Task: Add an event with the title Second Sales Territory Review and Planning, date '2024/05/10', time 9:40 AM to 11:40 AMand add a description: A Team Building Exercise is a purposeful activity or program designed to enhance collaboration, communication, trust, and camaraderie among team members. These exercises aim to strengthen relationships, improve team dynamics, and foster a positive and productive work environment. Team building exercises can take various forms, from indoor games and challenges to outdoor adventures or structured workshops._x000D_
_x000D_
, put the event into Blue category . Add location for the event as: 789 Dam Square, Amsterdam, Netherlands, logged in from the account softage.9@softage.netand send the event invitation to softage.2@softage.net with CC to  softage.3@softage.net. Set a reminder for the event 30 minutes before
Action: Mouse moved to (99, 123)
Screenshot: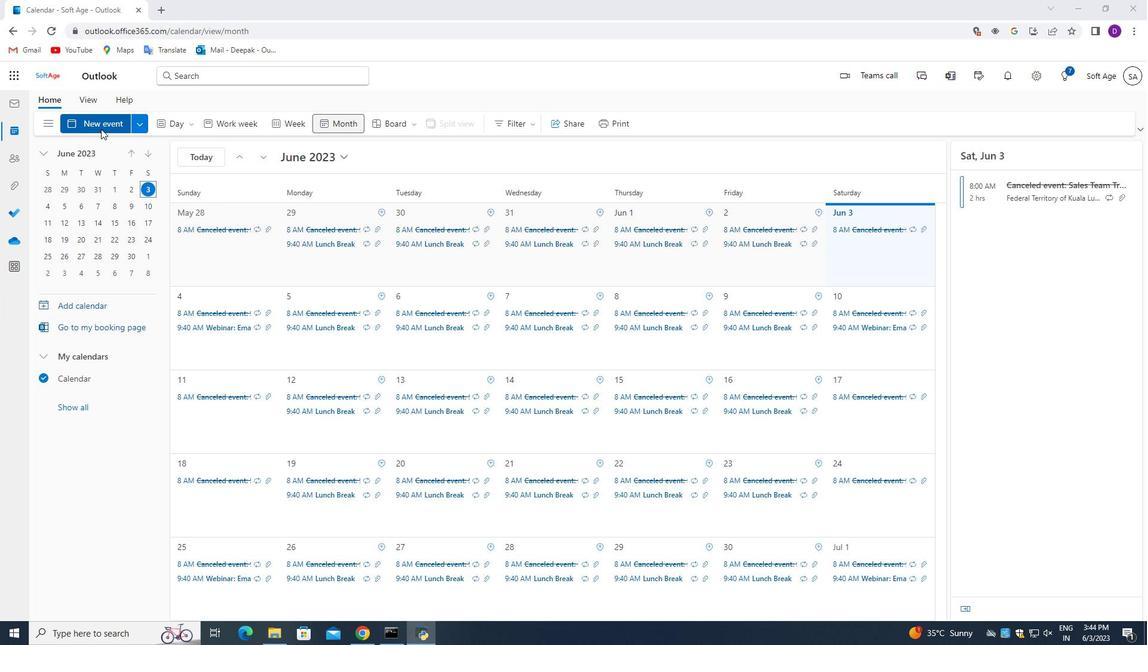 
Action: Mouse pressed left at (99, 123)
Screenshot: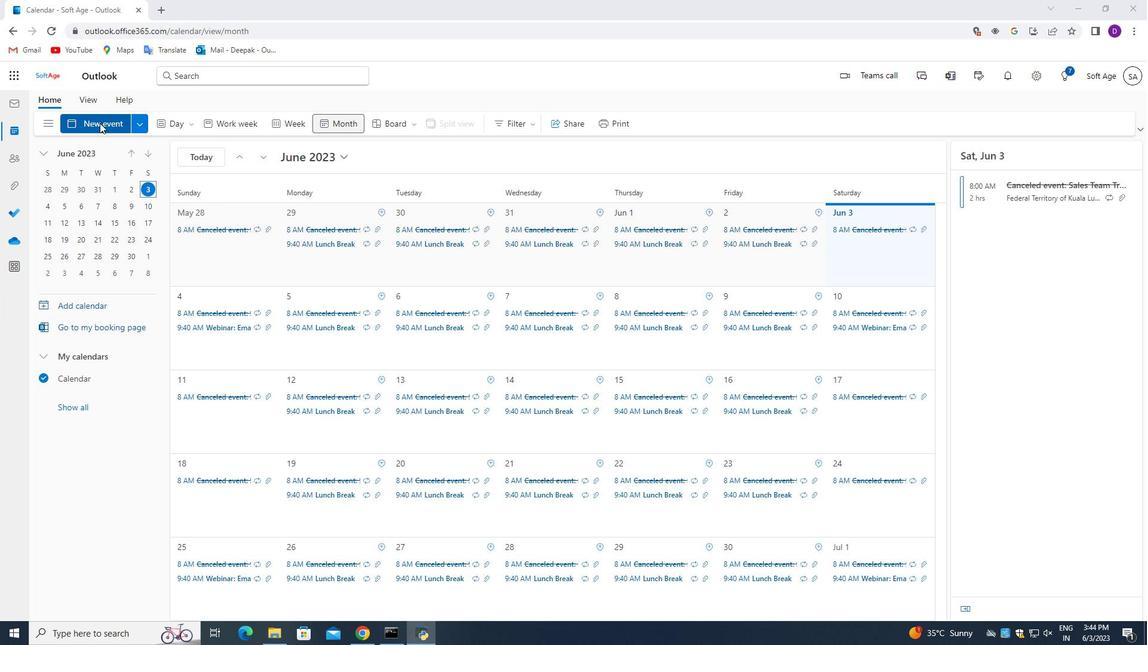 
Action: Mouse moved to (459, 495)
Screenshot: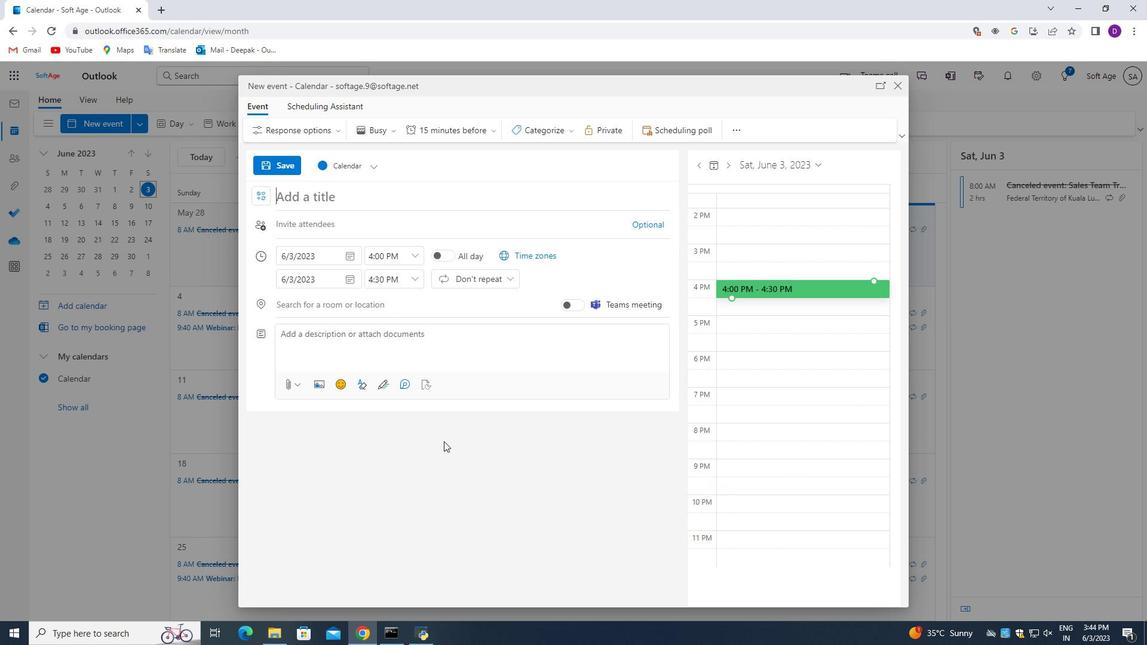
Action: Key pressed <Key.shift_r>Second<Key.space><Key.shift_r>Sales<Key.space><Key.shift_r>Territory<Key.space><Key.shift_r>Review<Key.space>and<Key.space><Key.shift>Planning,<Key.space>date
Screenshot: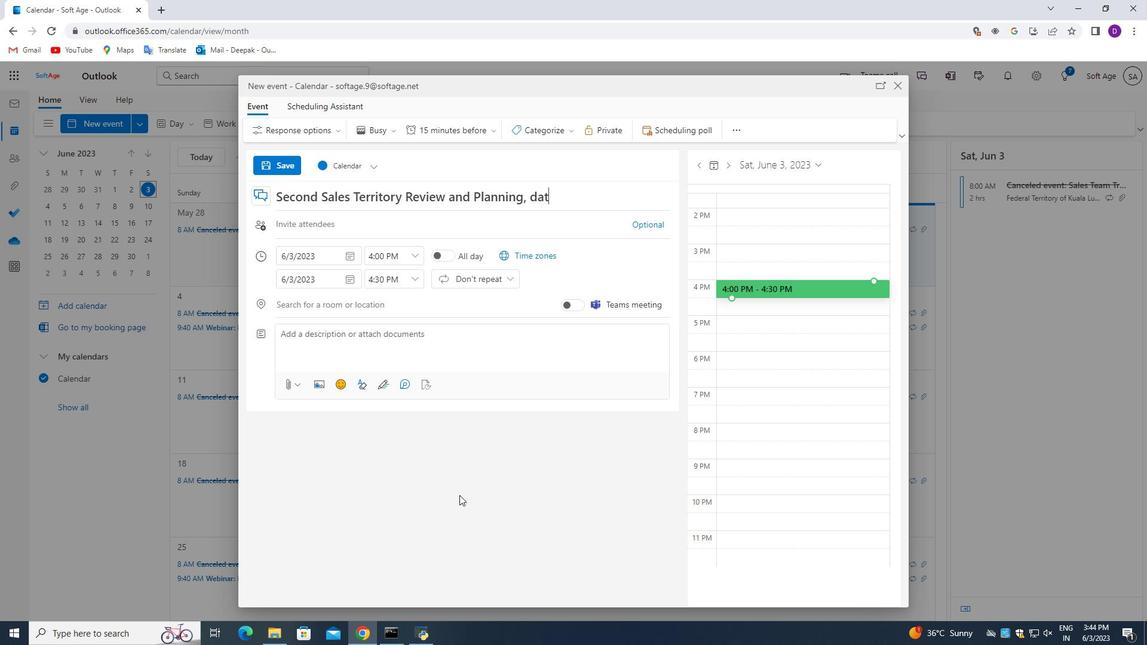 
Action: Mouse moved to (349, 252)
Screenshot: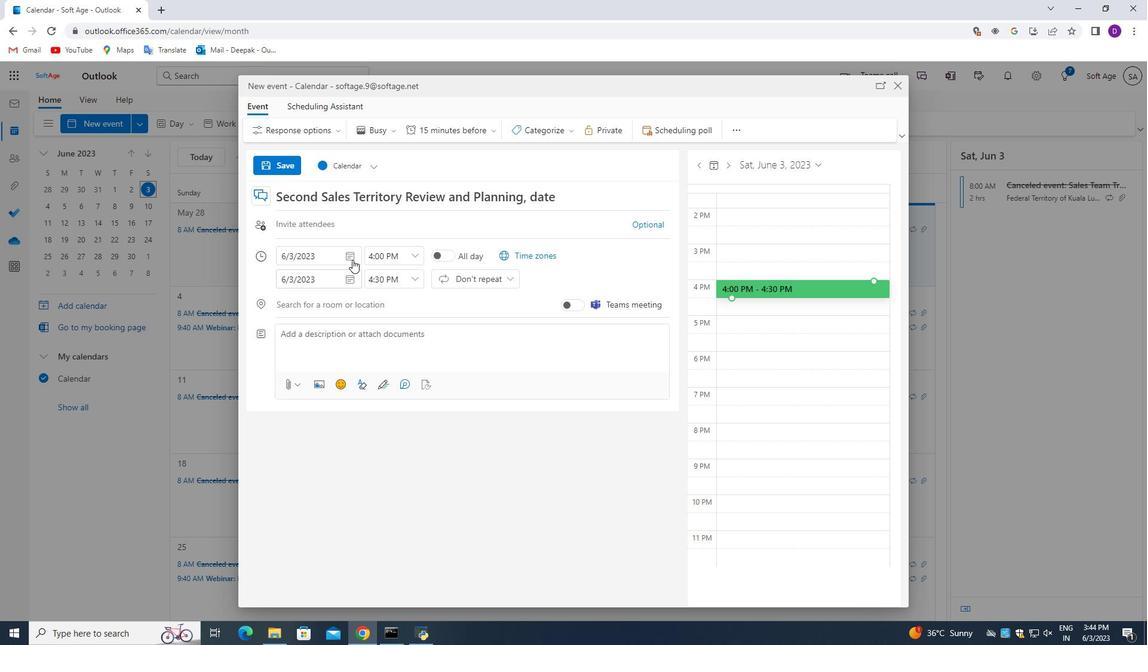 
Action: Mouse pressed left at (349, 252)
Screenshot: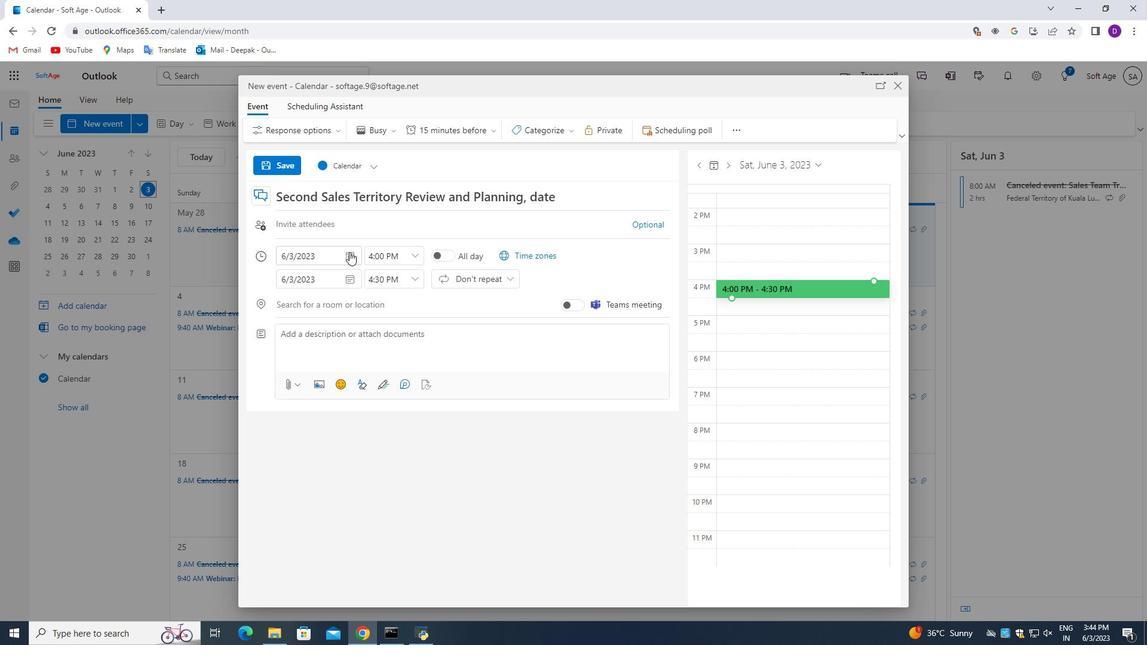 
Action: Mouse moved to (323, 278)
Screenshot: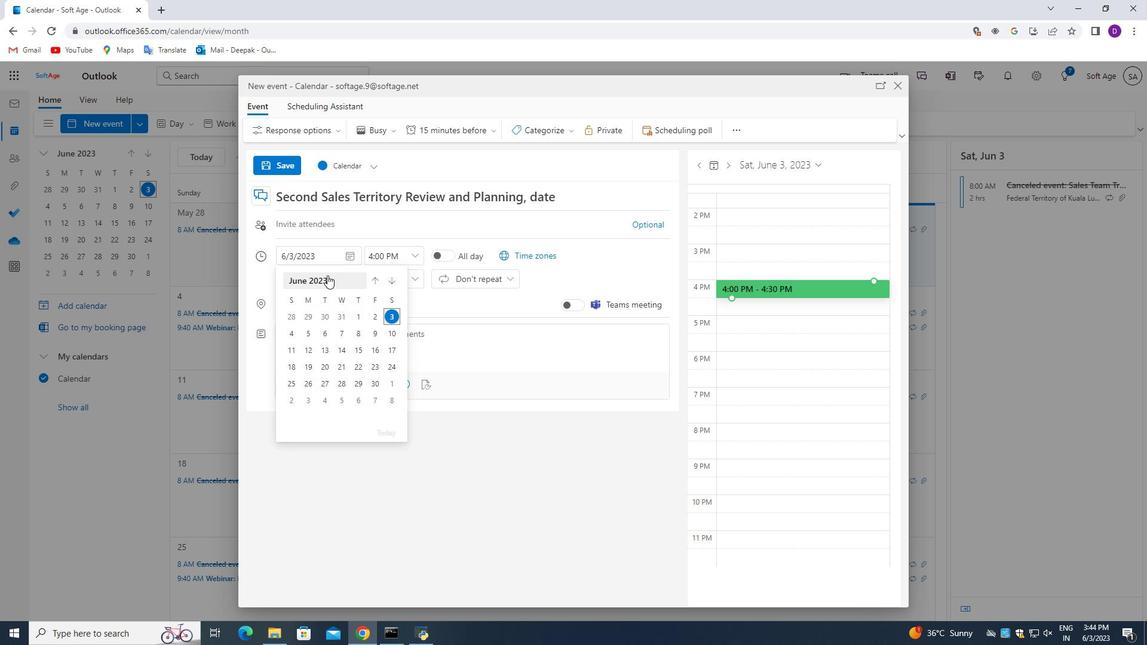 
Action: Mouse pressed left at (323, 278)
Screenshot: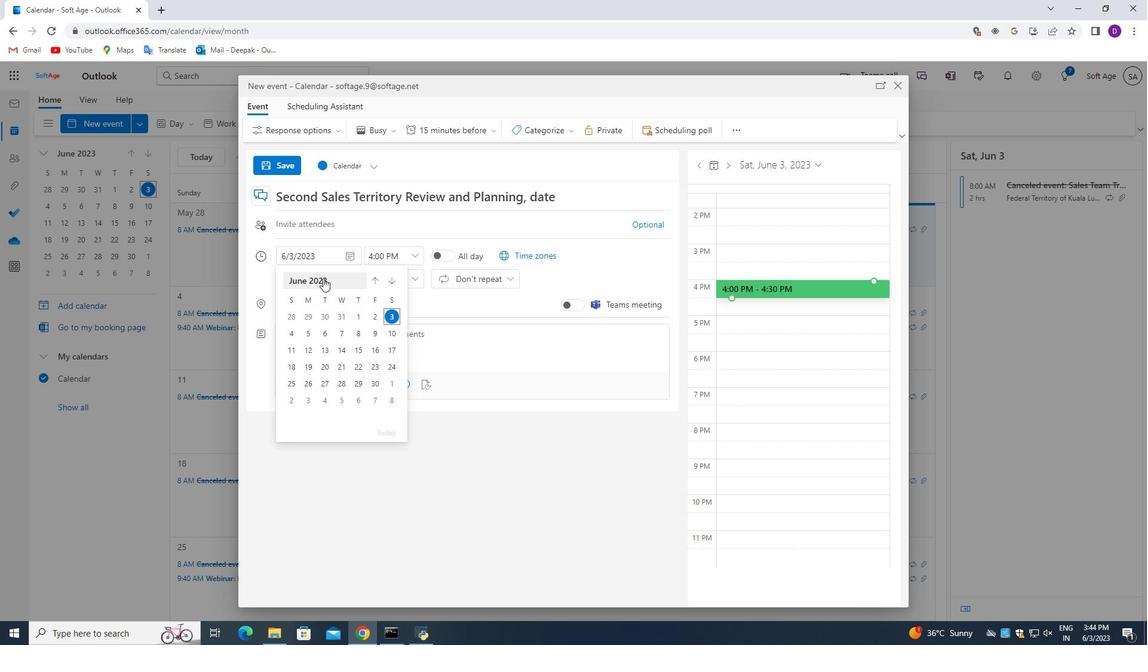
Action: Mouse moved to (388, 280)
Screenshot: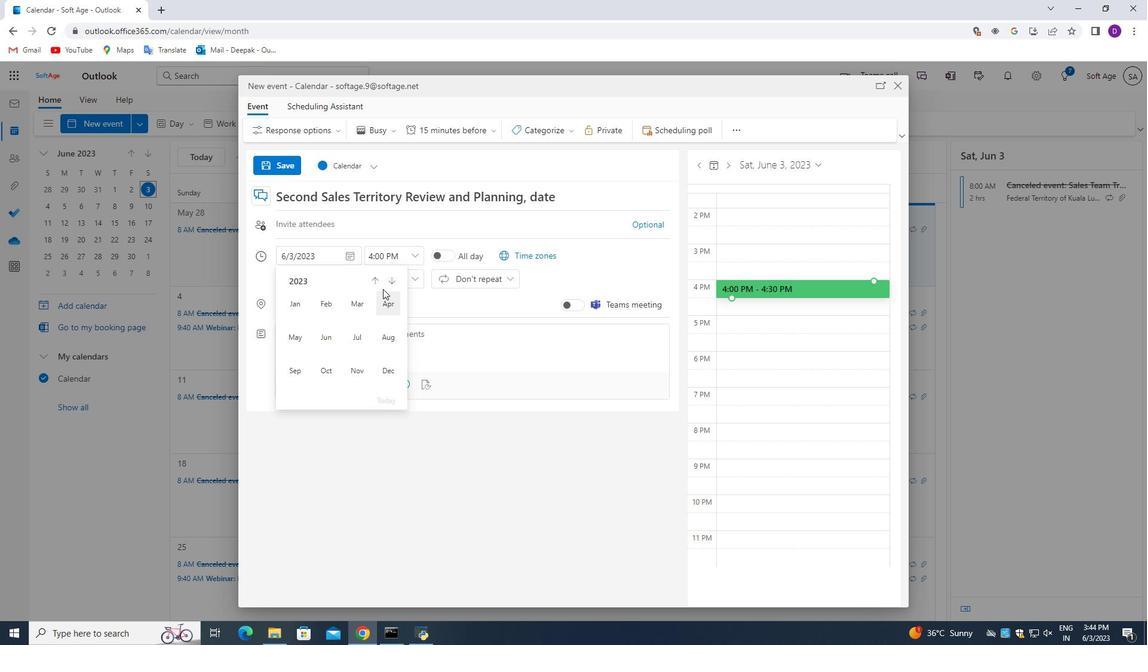 
Action: Mouse pressed left at (388, 280)
Screenshot: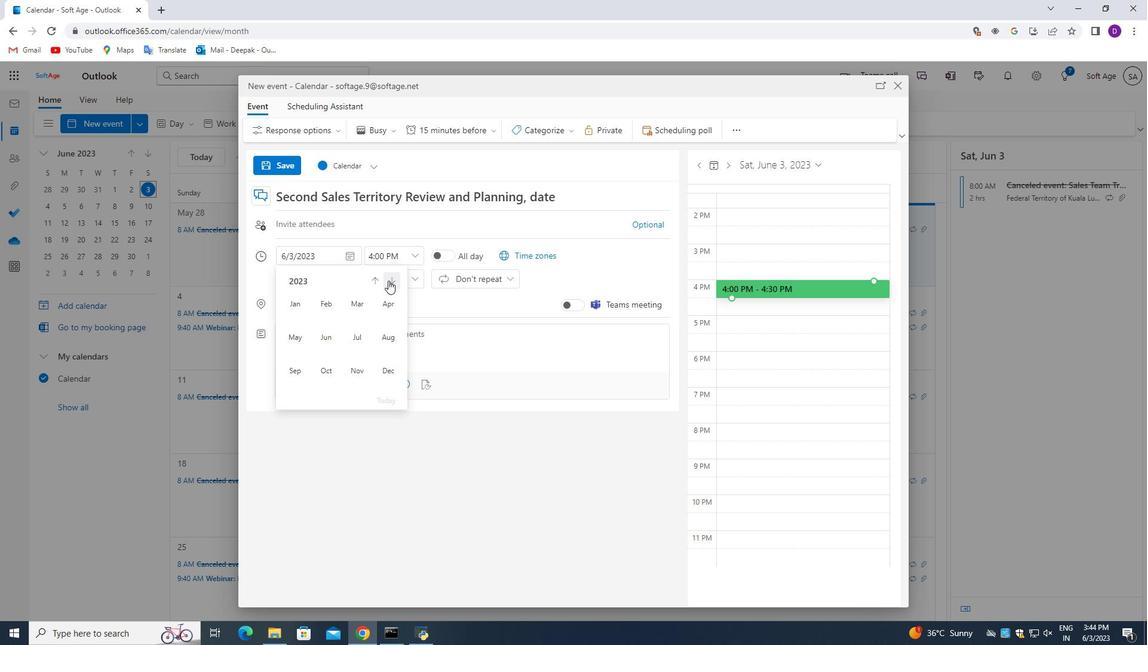 
Action: Mouse moved to (298, 338)
Screenshot: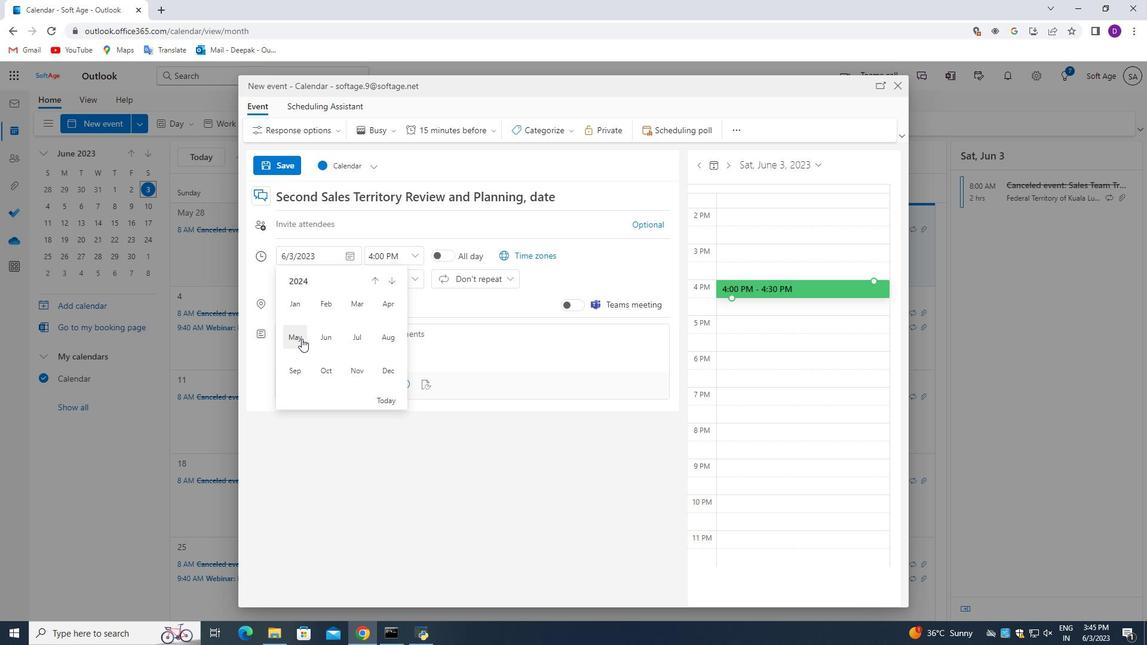 
Action: Mouse pressed left at (298, 338)
Screenshot: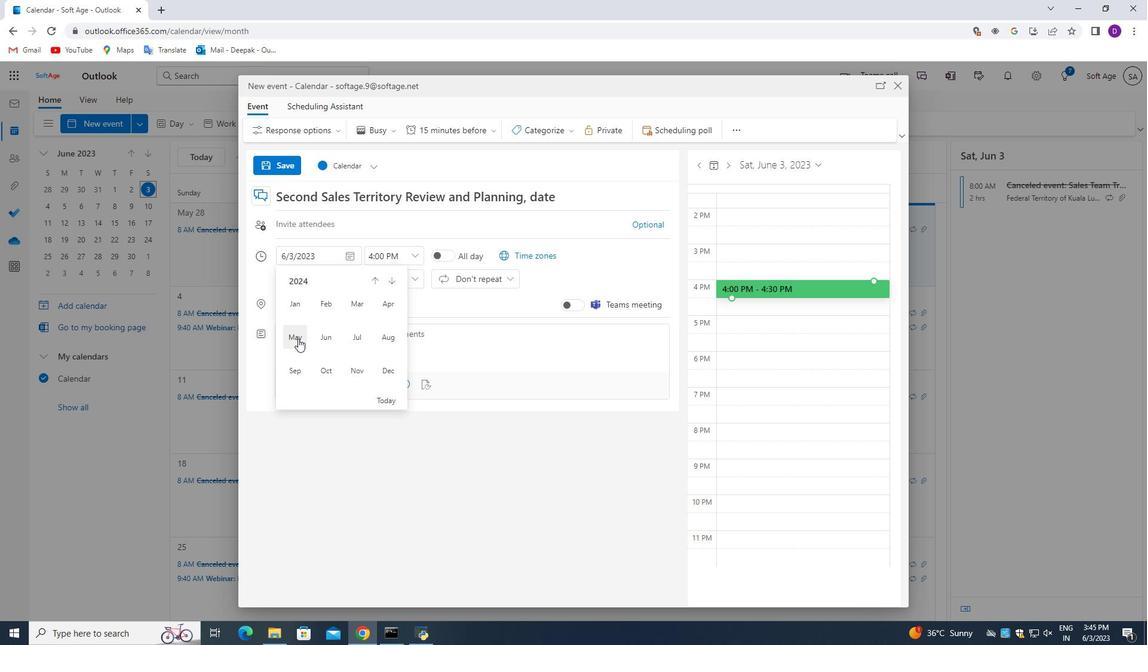 
Action: Mouse moved to (374, 334)
Screenshot: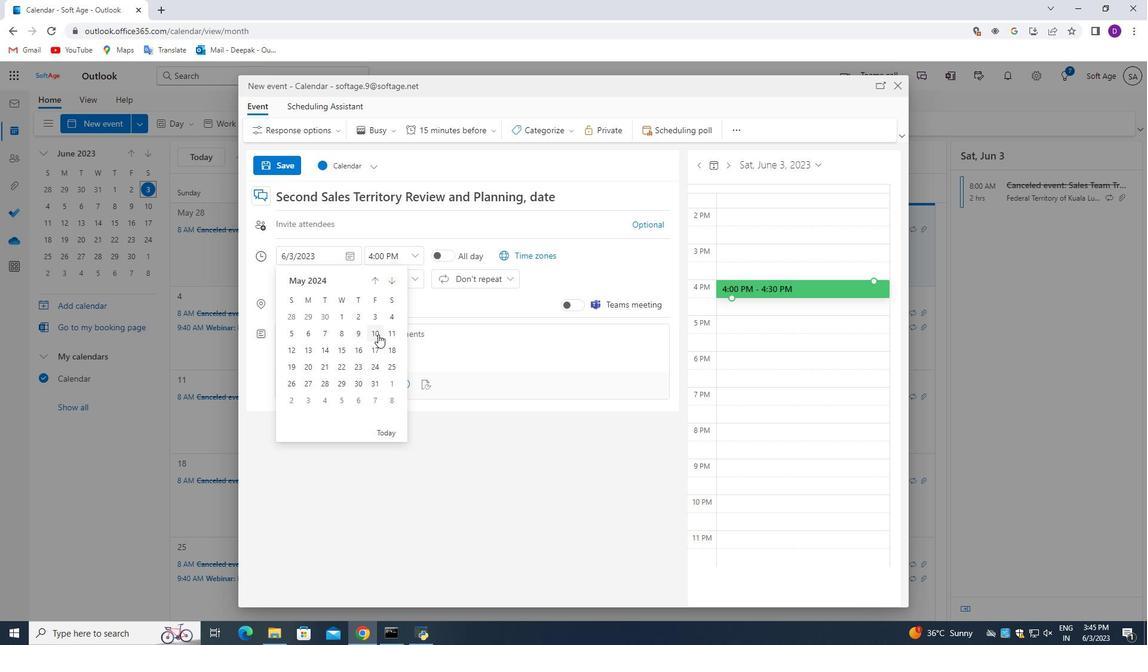 
Action: Mouse pressed left at (374, 334)
Screenshot: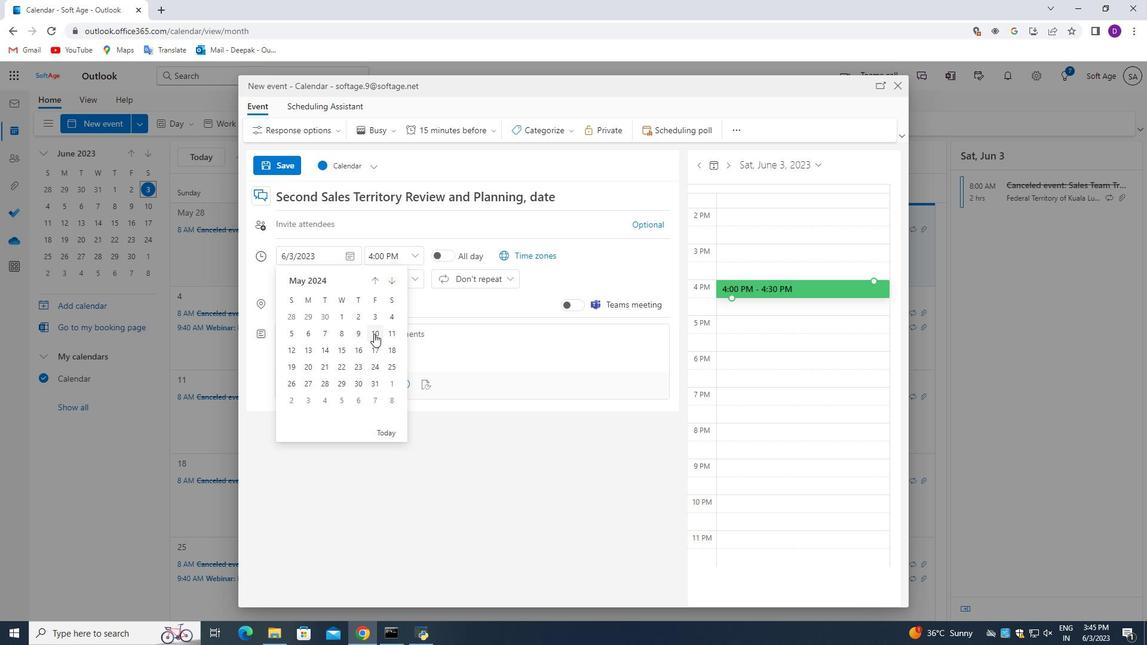 
Action: Mouse moved to (376, 258)
Screenshot: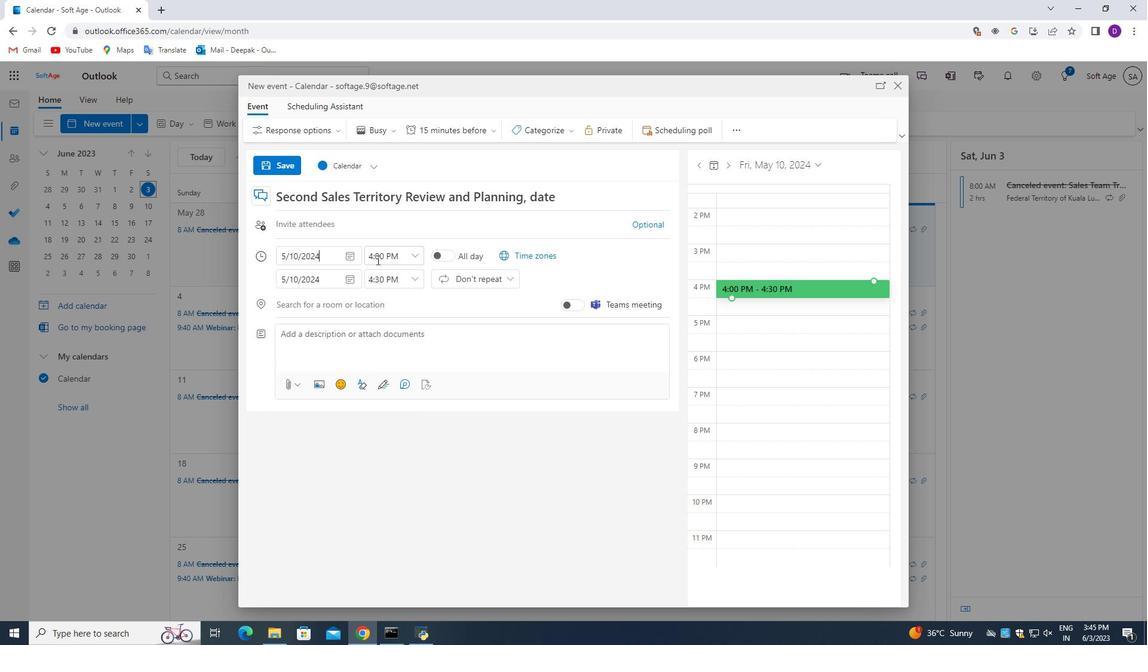 
Action: Mouse pressed left at (376, 258)
Screenshot: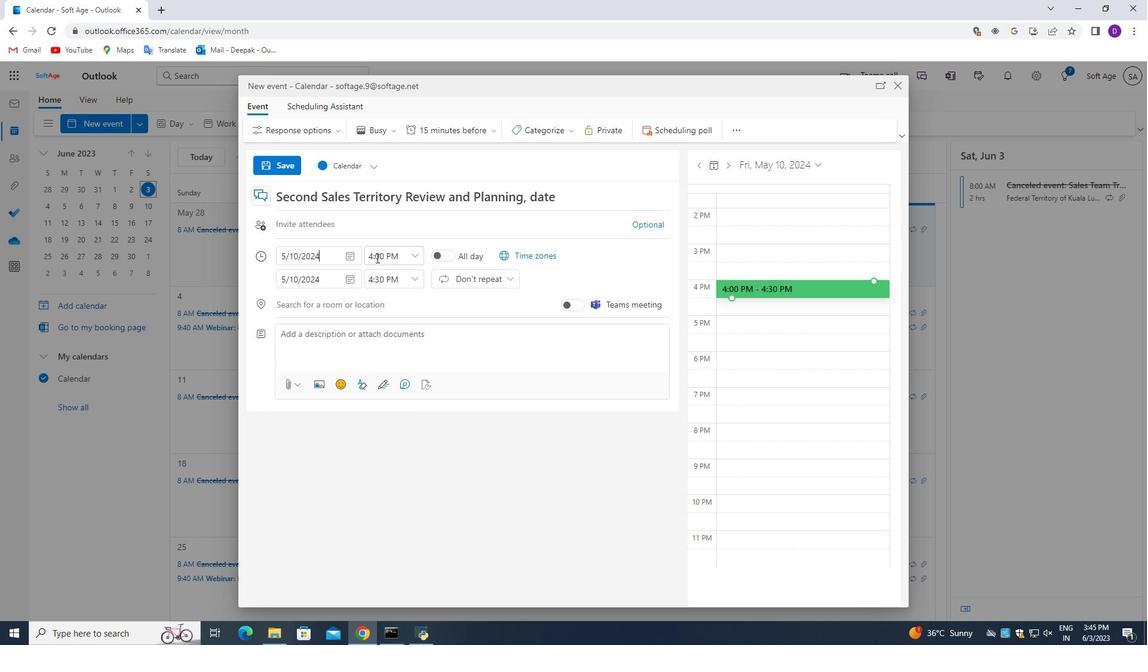 
Action: Mouse moved to (373, 255)
Screenshot: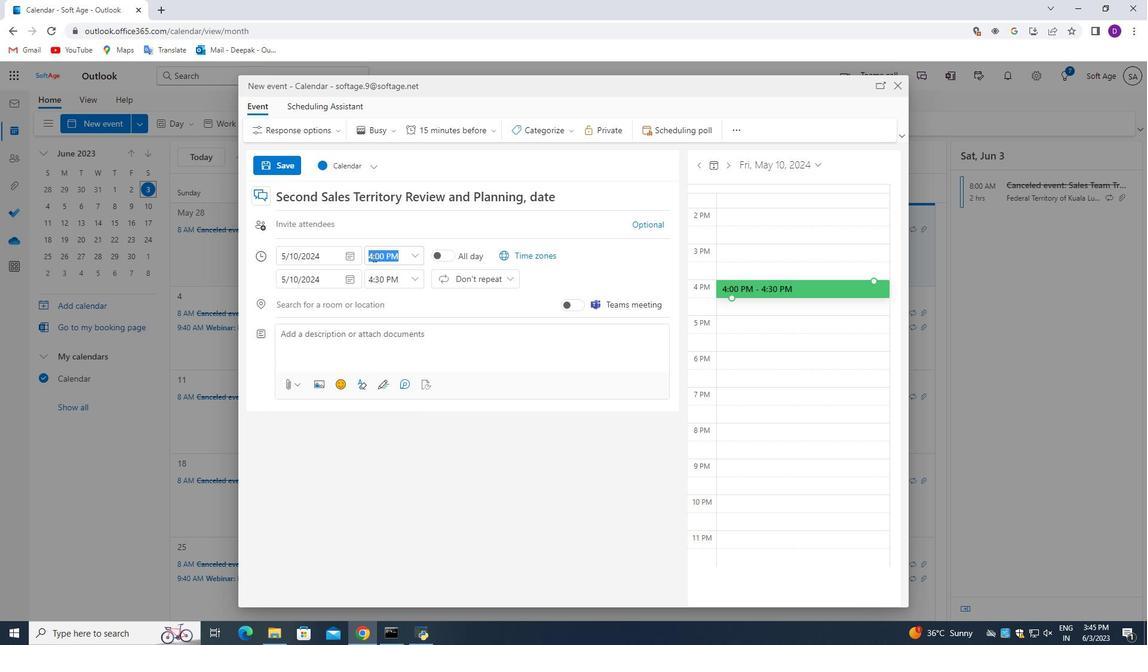 
Action: Mouse pressed left at (373, 255)
Screenshot: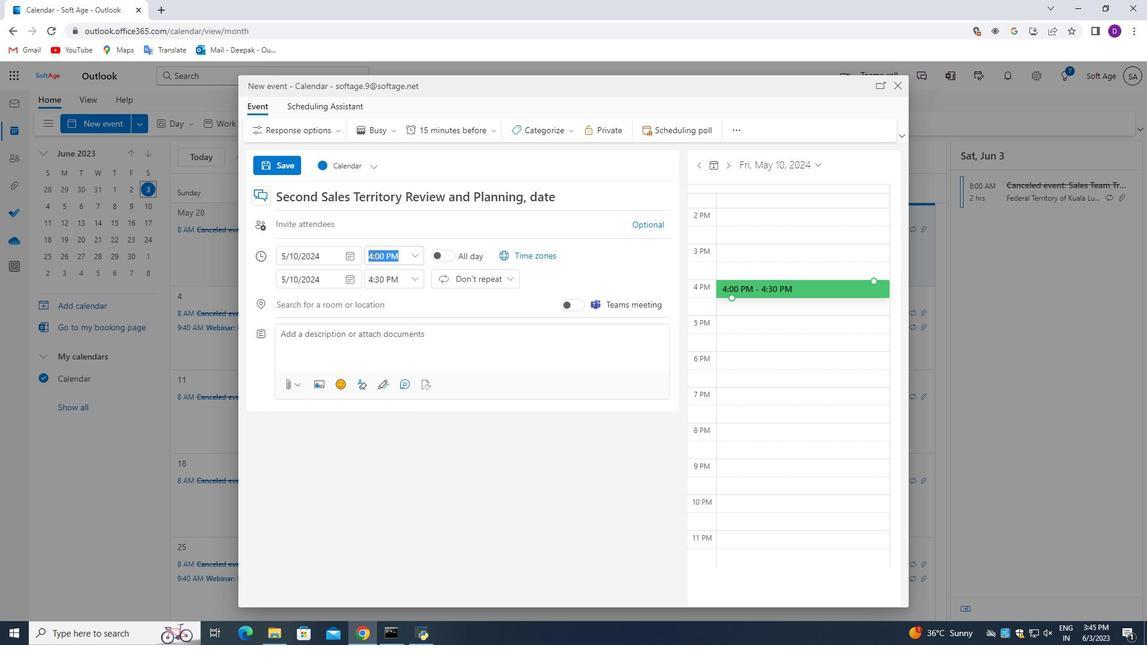 
Action: Mouse moved to (420, 278)
Screenshot: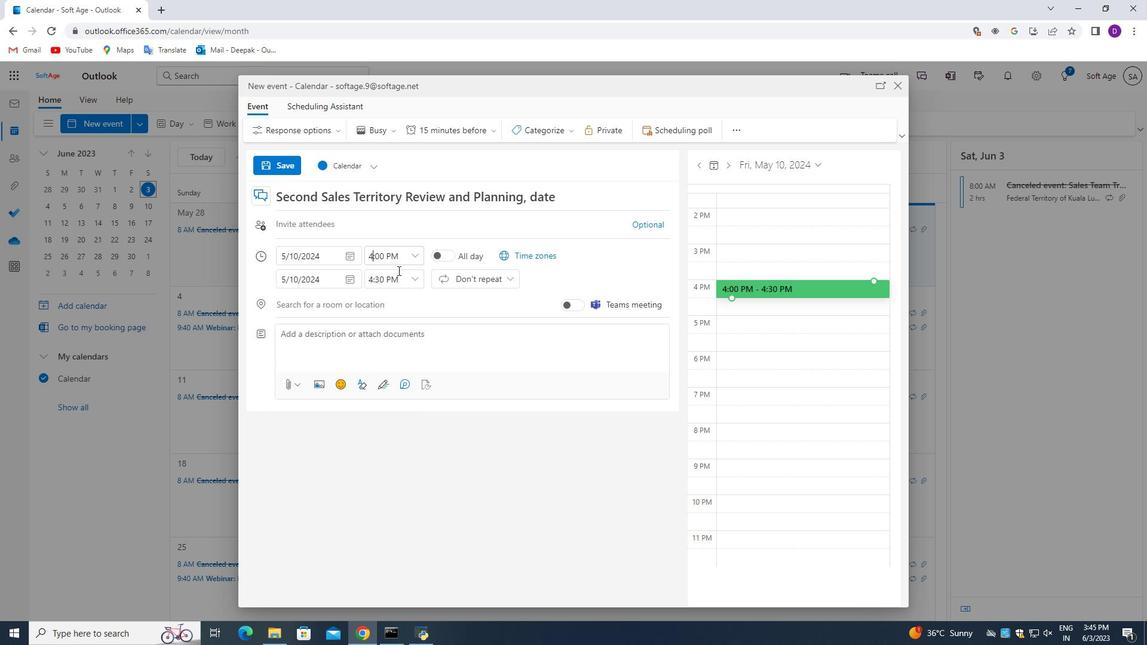 
Action: Key pressed <Key.backspace>9
Screenshot: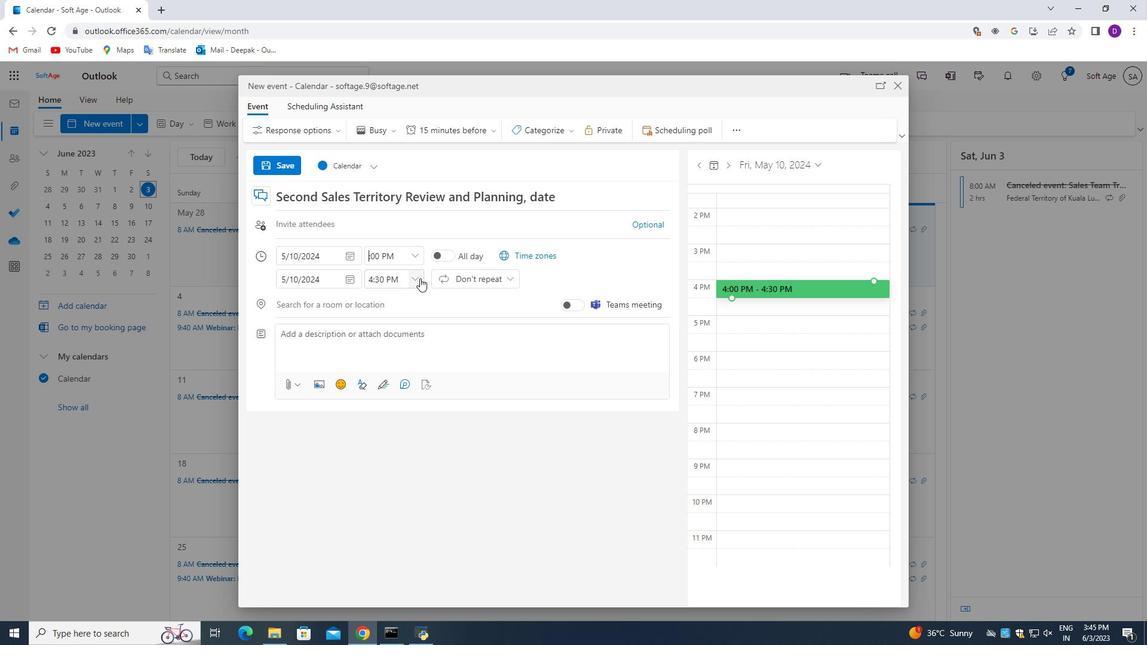 
Action: Mouse moved to (378, 255)
Screenshot: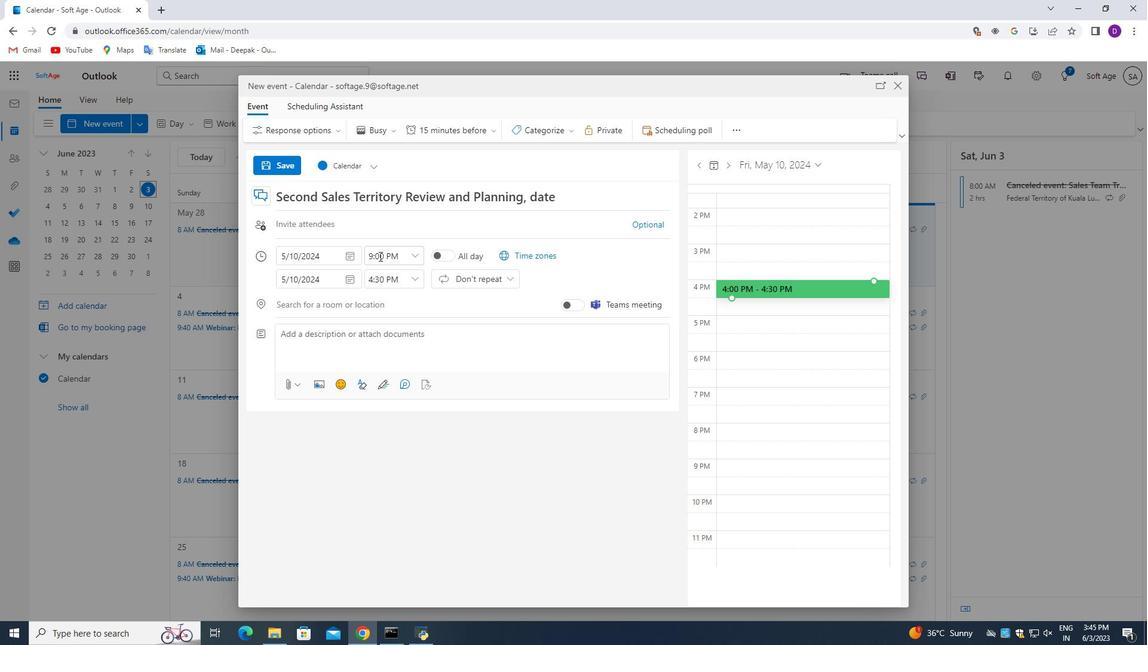 
Action: Mouse pressed left at (378, 255)
Screenshot: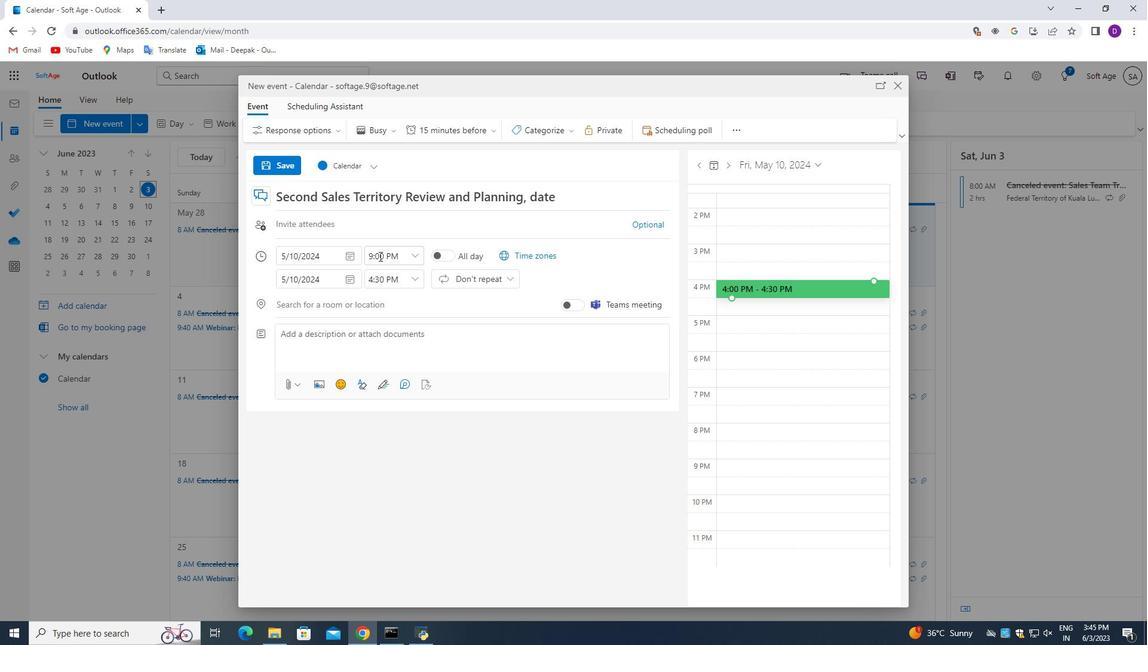 
Action: Mouse moved to (394, 281)
Screenshot: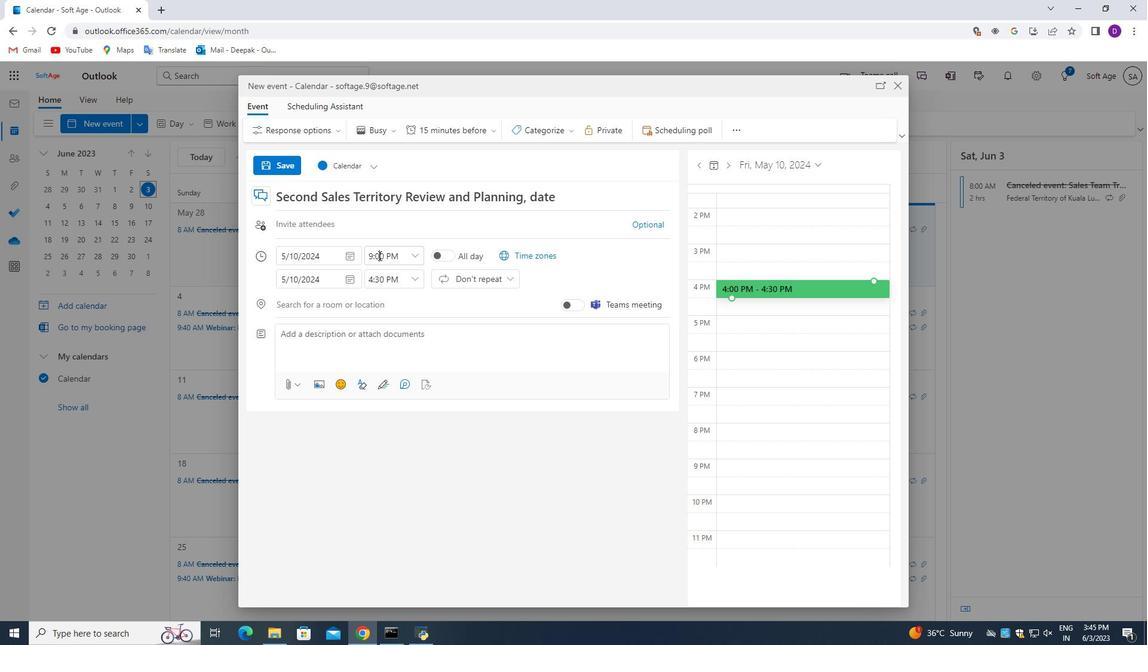 
Action: Key pressed <Key.backspace>4
Screenshot: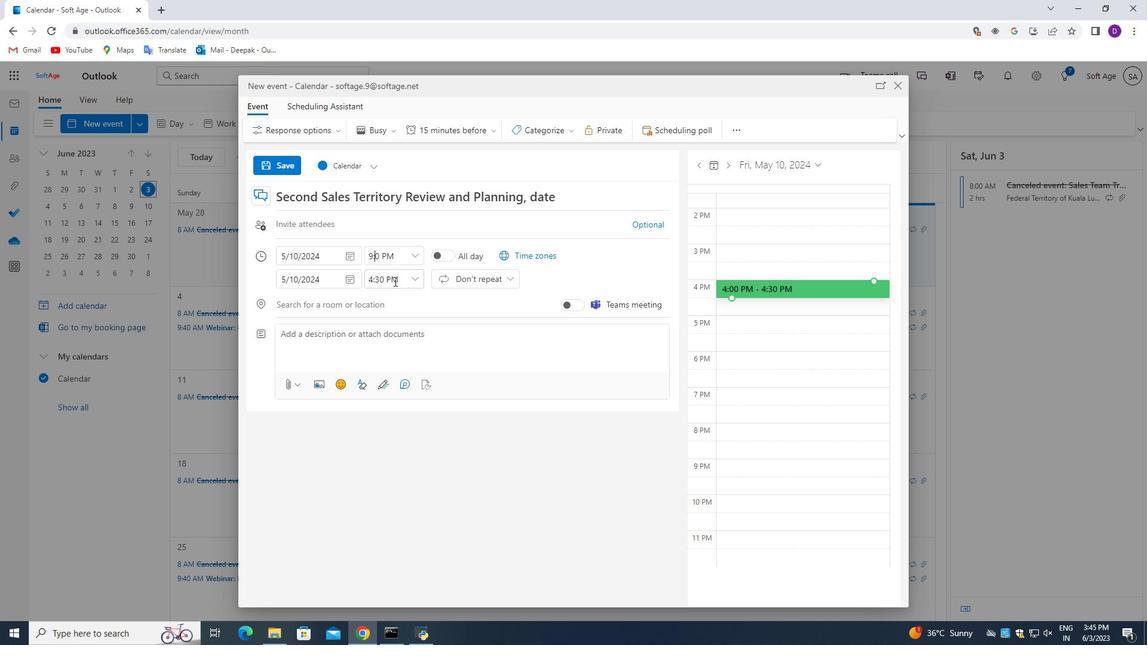 
Action: Mouse moved to (390, 254)
Screenshot: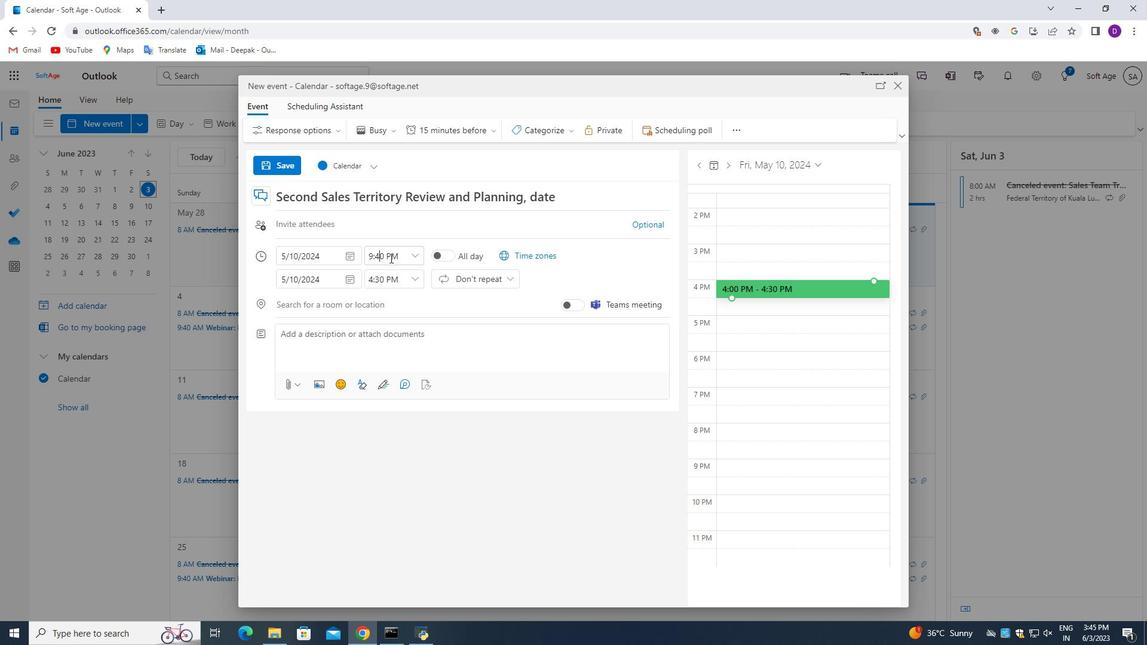 
Action: Mouse pressed left at (390, 254)
Screenshot: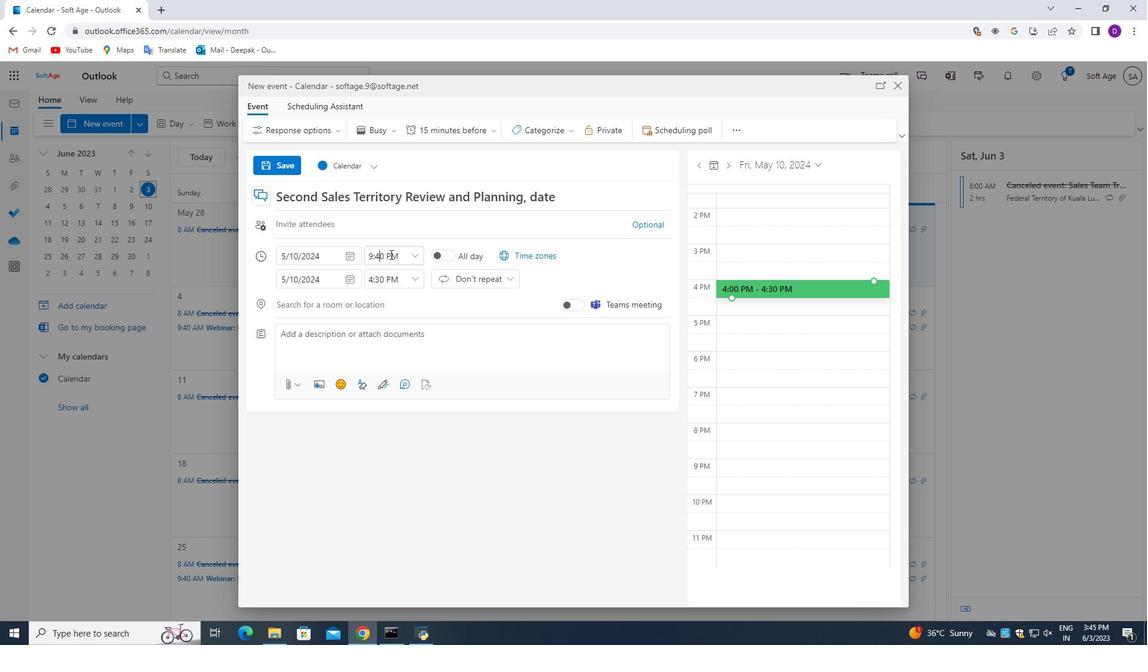
Action: Key pressed <Key.backspace><Key.shift_r><Key.shift_r><Key.shift_r><Key.shift_r><Key.shift_r>A
Screenshot: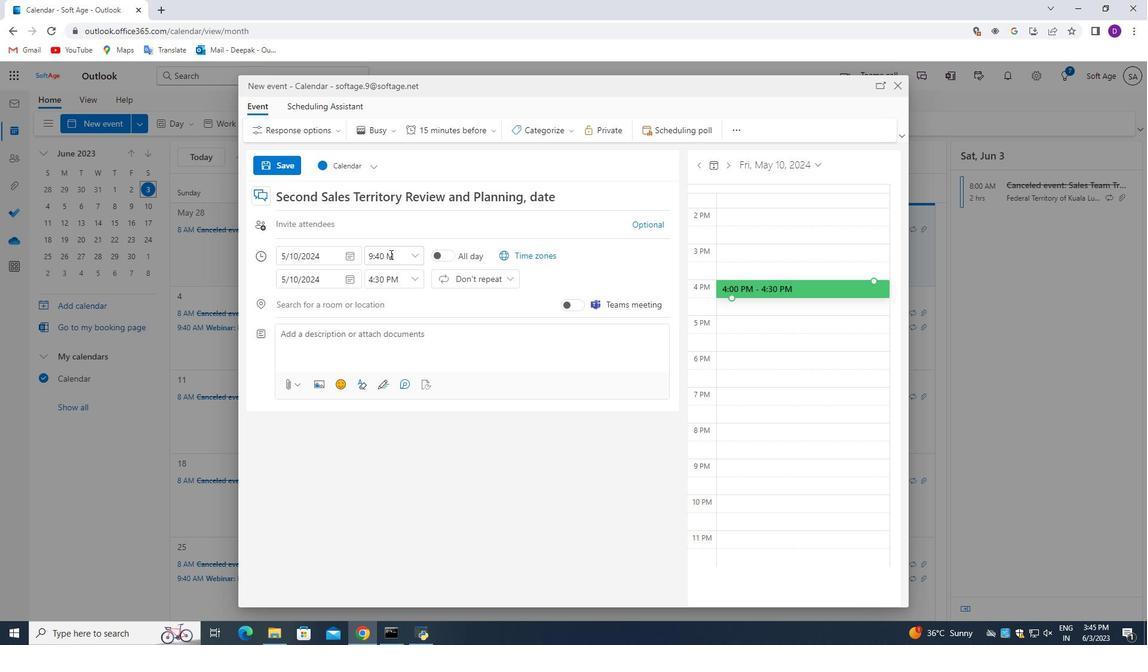 
Action: Mouse moved to (372, 279)
Screenshot: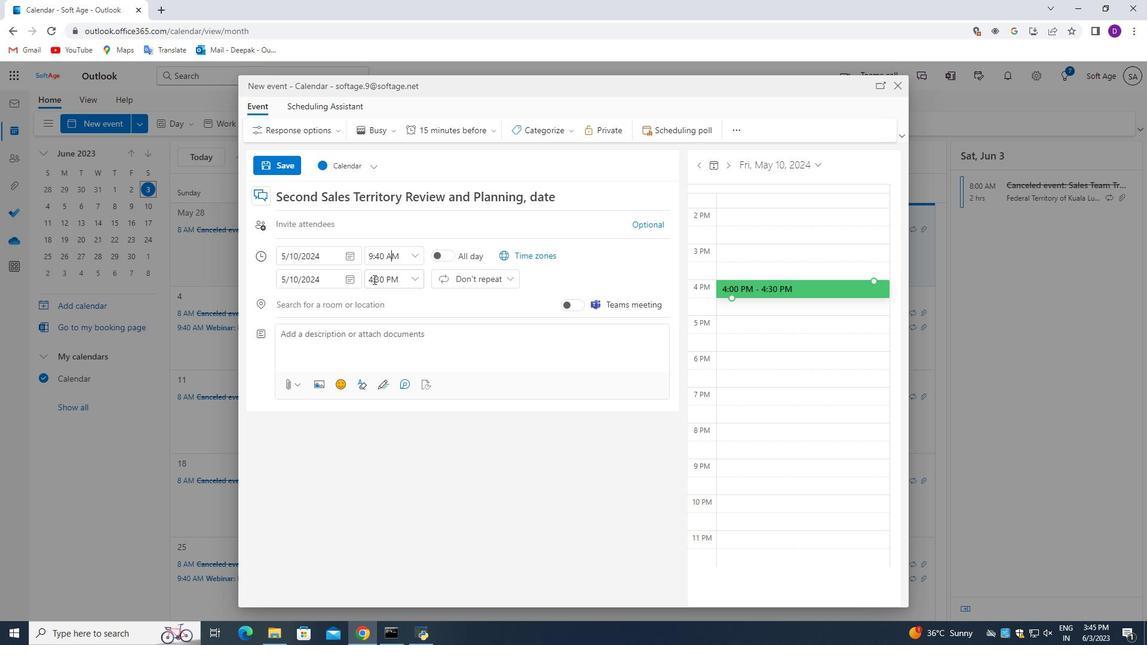 
Action: Mouse pressed left at (372, 279)
Screenshot: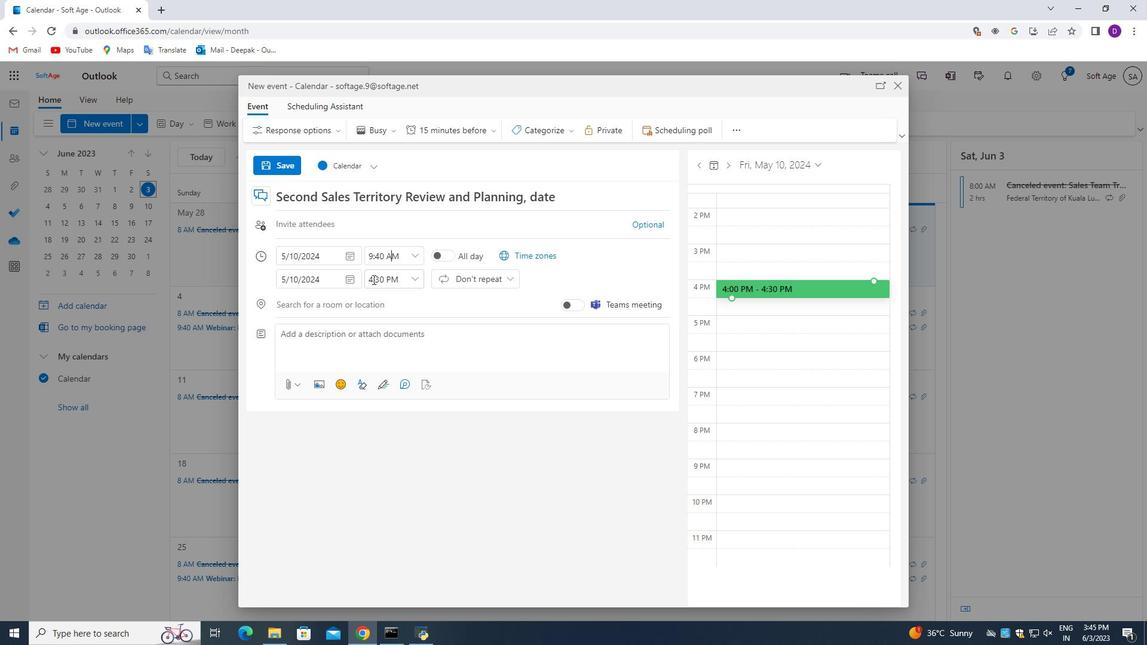 
Action: Mouse moved to (408, 303)
Screenshot: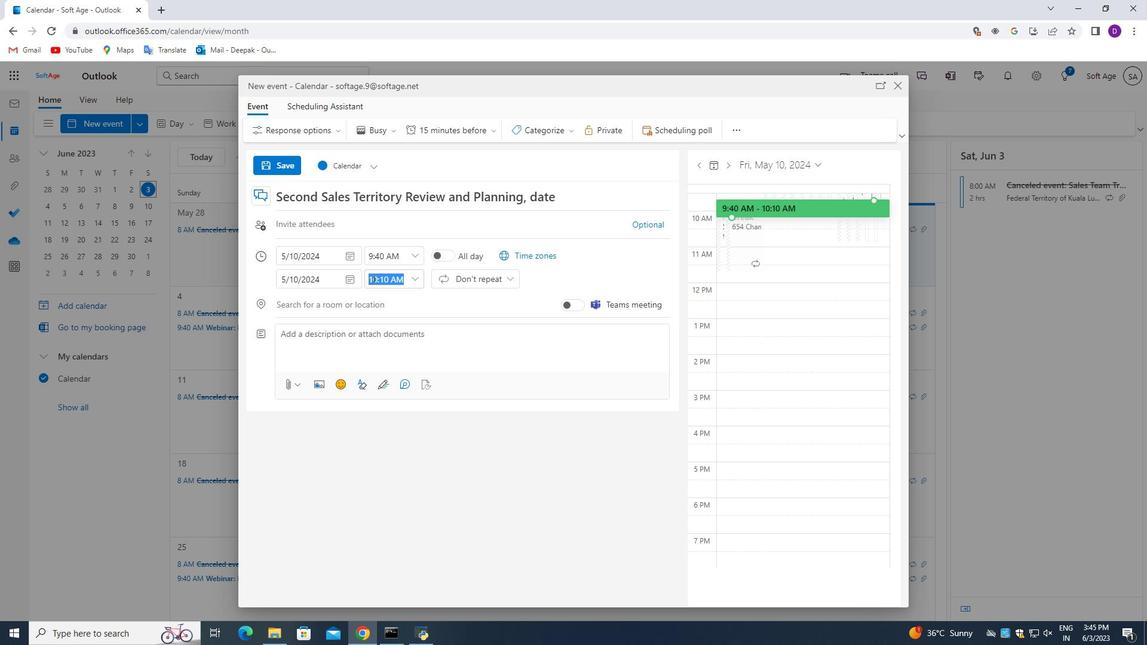 
Action: Mouse pressed left at (408, 303)
Screenshot: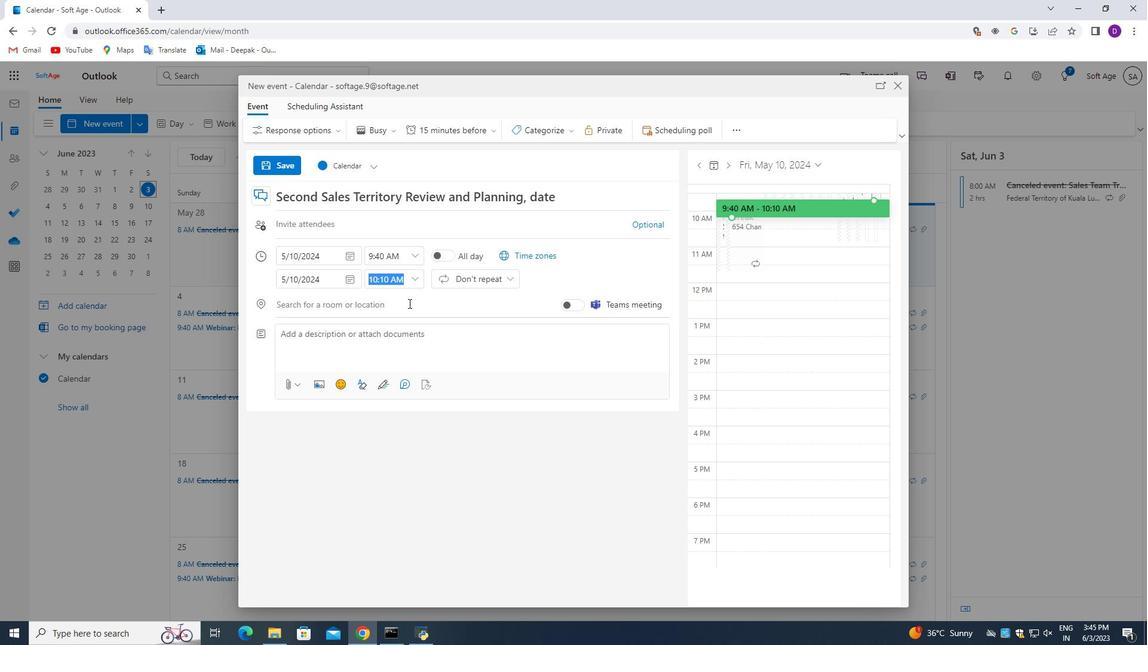 
Action: Mouse moved to (372, 279)
Screenshot: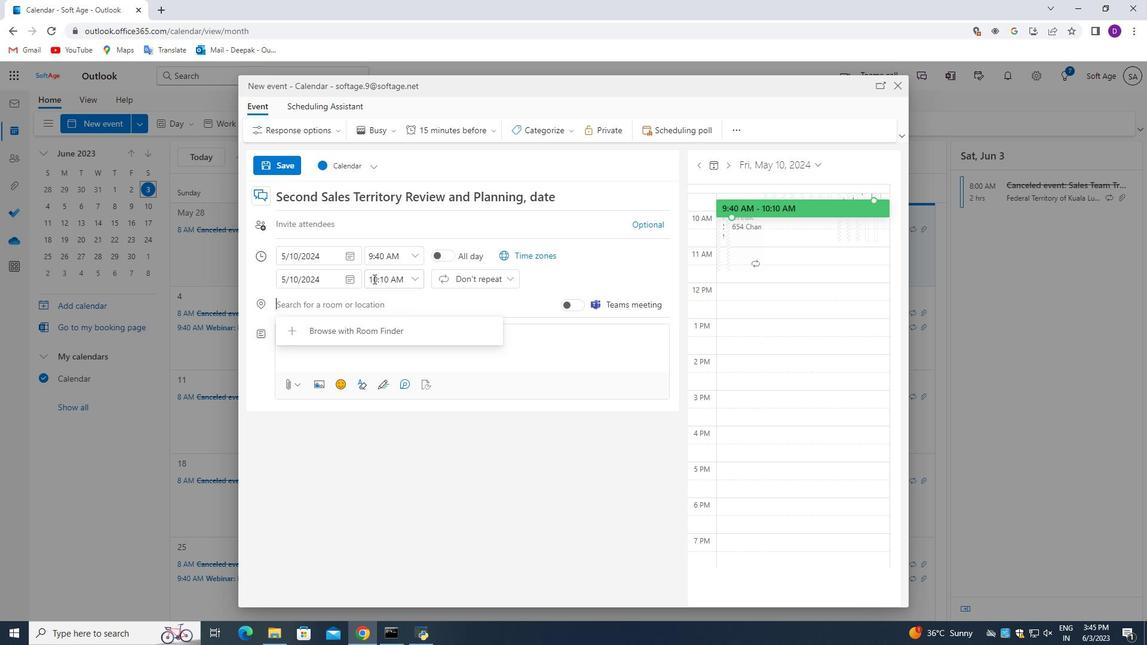 
Action: Mouse pressed left at (372, 279)
Screenshot: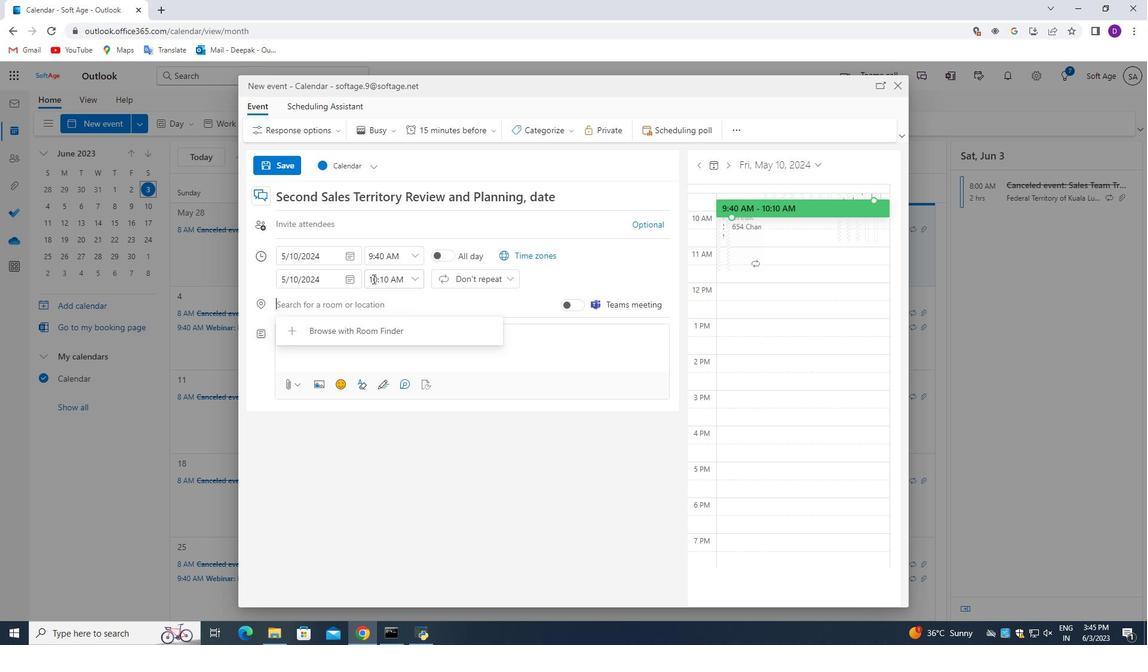 
Action: Mouse pressed left at (372, 279)
Screenshot: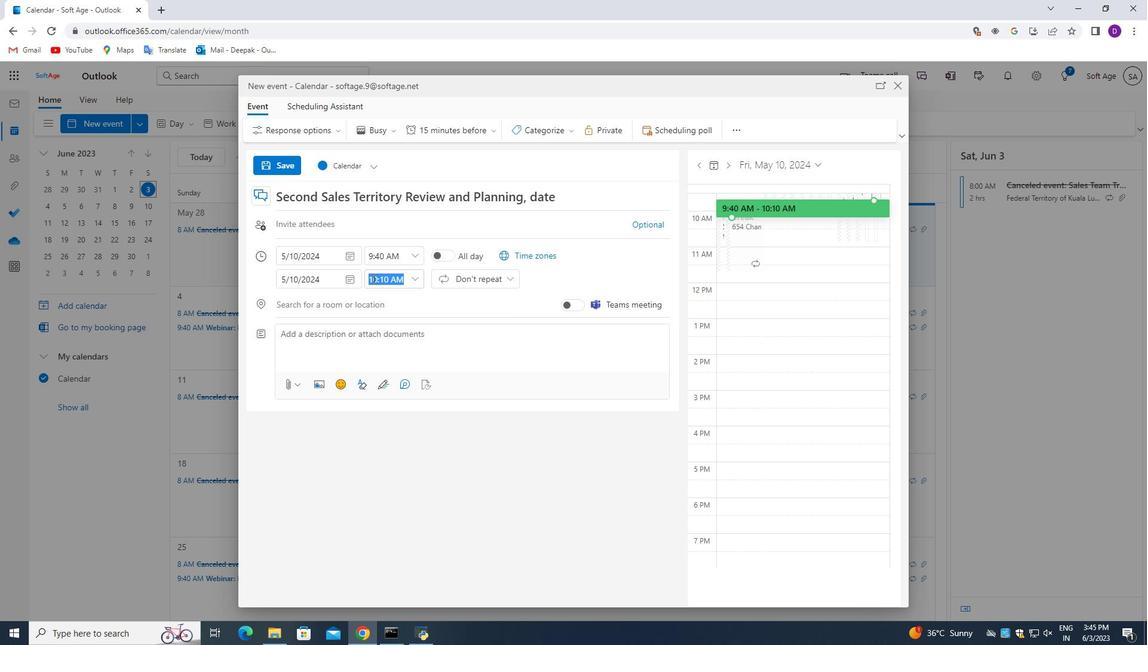 
Action: Mouse moved to (382, 280)
Screenshot: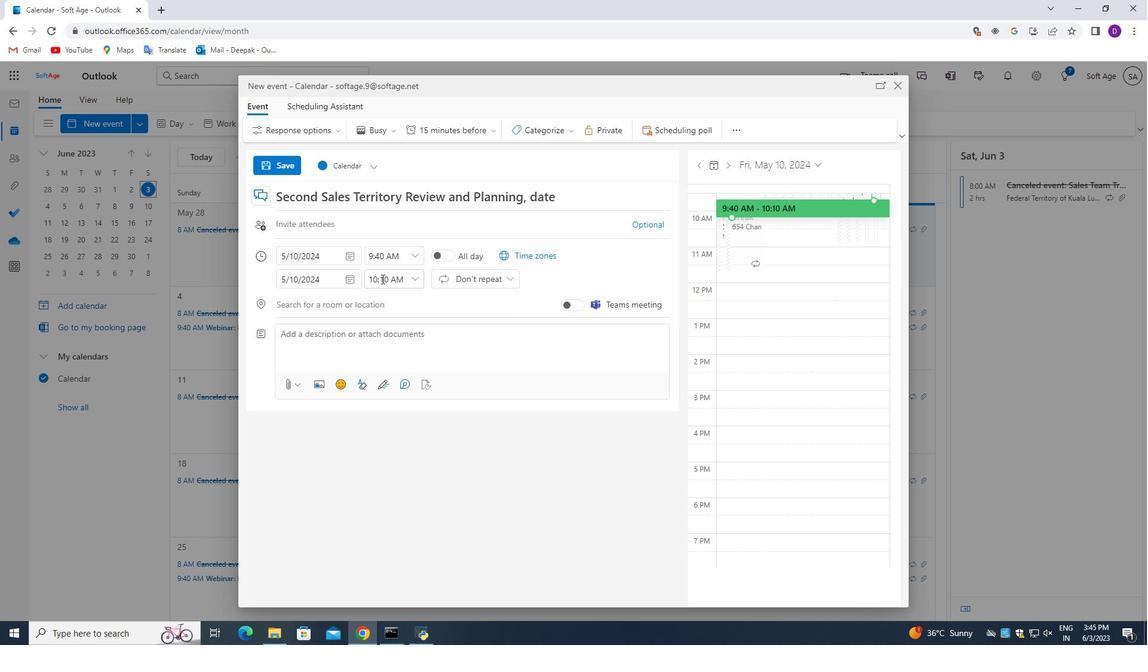 
Action: Key pressed <Key.right><Key.backspace>1<Key.right><Key.right><Key.backspace>4
Screenshot: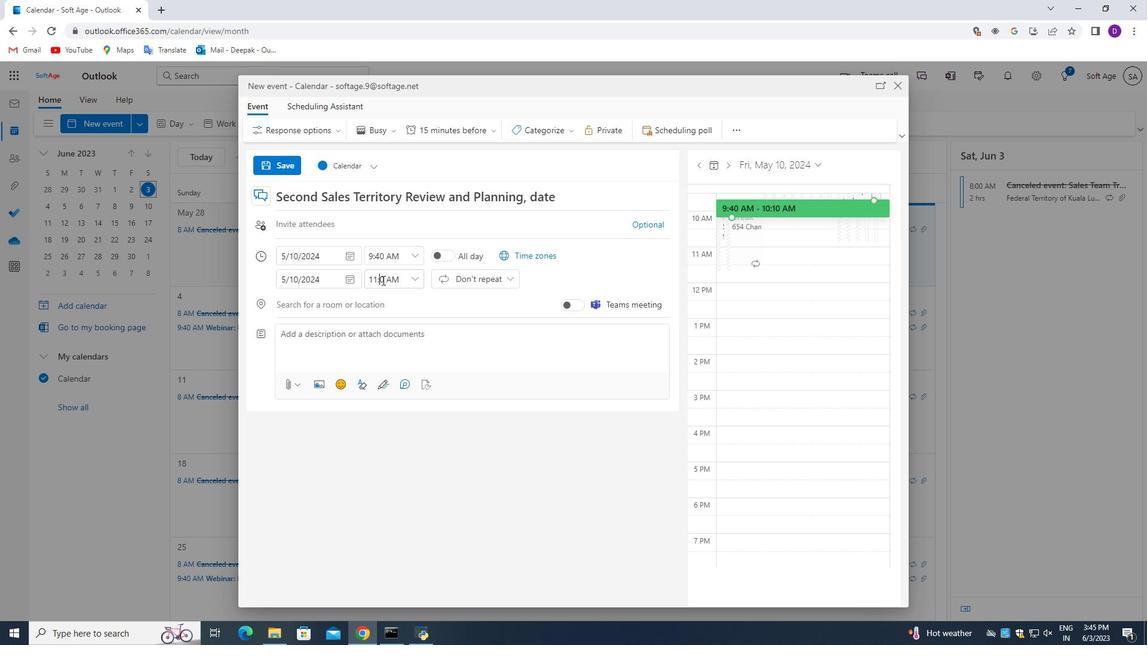 
Action: Mouse moved to (371, 337)
Screenshot: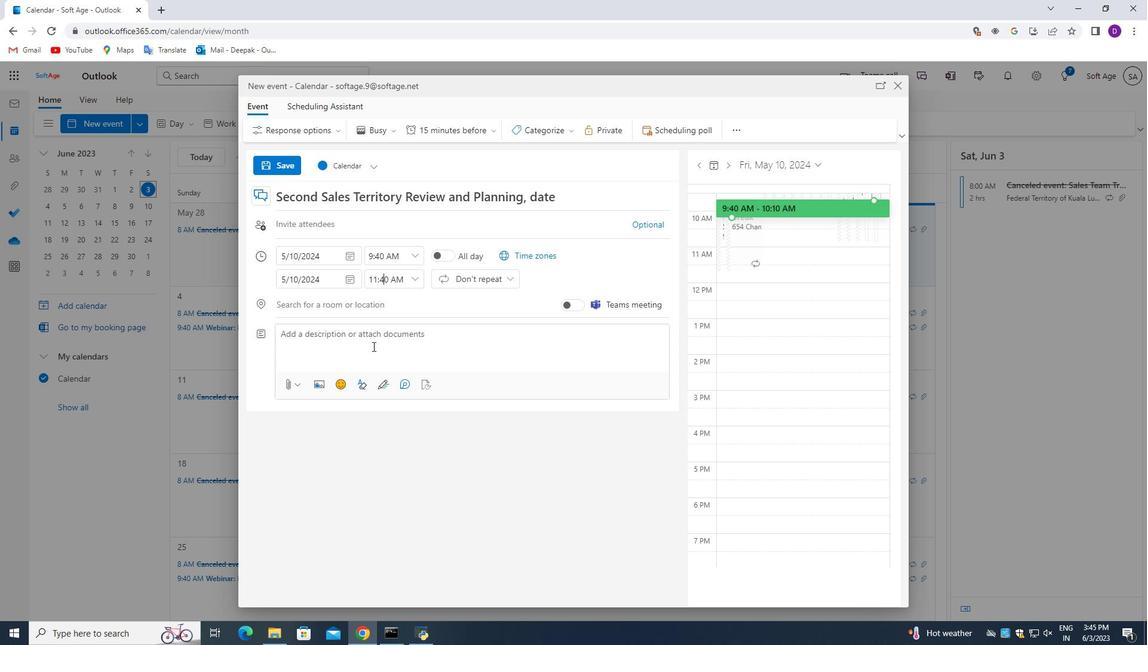 
Action: Mouse pressed left at (371, 337)
Screenshot: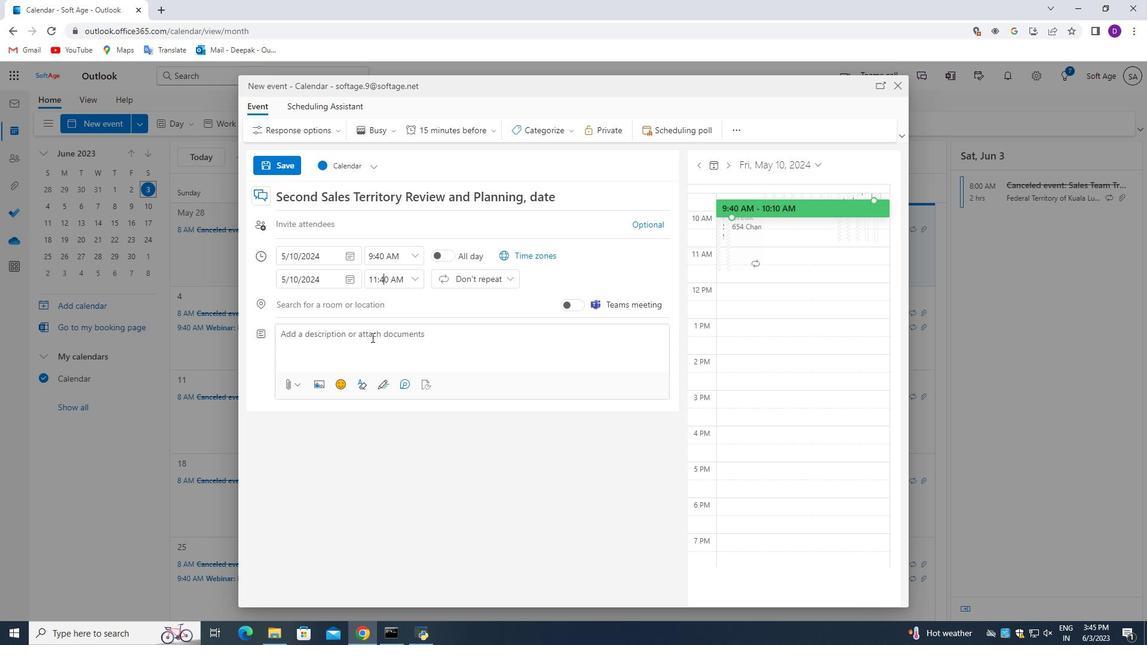 
Action: Mouse moved to (432, 467)
Screenshot: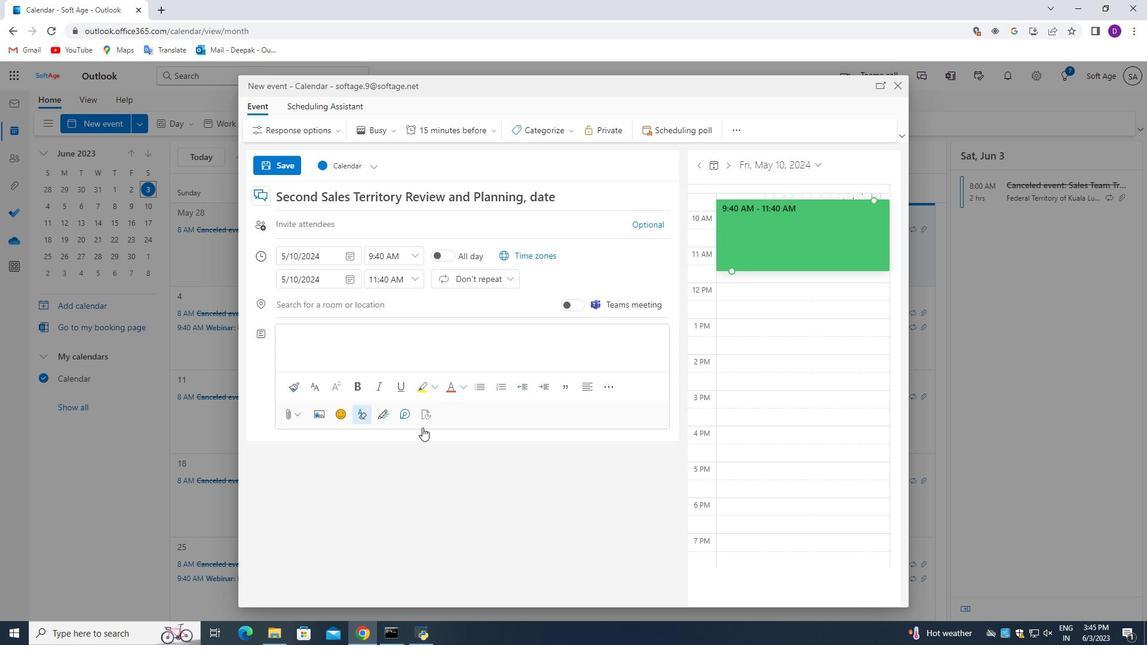 
Action: Key pressed <Key.shift_r>A<Key.space><Key.shift_r>Team<Key.space><Key.shift_r>Building<Key.space><Key.shift_r>Exercise<Key.space>is<Key.space>a<Key.space>purposeful<Key.space>activil=<Key.backspace><Key.backspace>ty<Key.space>or<Key.space>program<Key.space>designed<Key.space>to<Key.space>engance<Key.space>collaboration<Key.backspace><Key.backspace><Key.backspace><Key.backspace><Key.backspace><Key.backspace><Key.backspace><Key.backspace><Key.backspace><Key.backspace><Key.backspace><Key.backspace><Key.backspace><Key.backspace><Key.backspace><Key.backspace><Key.backspace><Key.backspace><Key.backspace><Key.backspace><Key.backspace>enhance<Key.space>collaboration,<Key.space>communication,<Key.space>trust,<Key.space>and<Key.space>camaraderie<Key.space>among<Key.space>team<Key.space>members.<Key.space><Key.shift_r>These<Key.space>exercises<Key.space>aim<Key.space>to<Key.space>strenghent<Key.backspace><Key.space><Key.backspace><Key.backspace><Key.backspace><Key.backspace><Key.backspace>gthen<Key.space>relationships,<Key.space>in<Key.backspace>mprove<Key.space>team<Key.space>dynamics,<Key.space>and<Key.space>foster<Key.space>a<Key.space>positive<Key.space>and<Key.space>productive<Key.space>work<Key.space>environment.<Key.space><Key.shift_r>Team<Key.space>building<Key.space>exercises<Key.space>d<Key.backspace>can<Key.space>take<Key.space>various<Key.space>forms,<Key.space>from<Key.space>indoor<Key.space>games<Key.space>and<Key.space>challenges<Key.backspace>s<Key.space>to<Key.space>outdoor<Key.space>adventures<Key.space>or<Key.space>structured<Key.space>workshops.
Screenshot: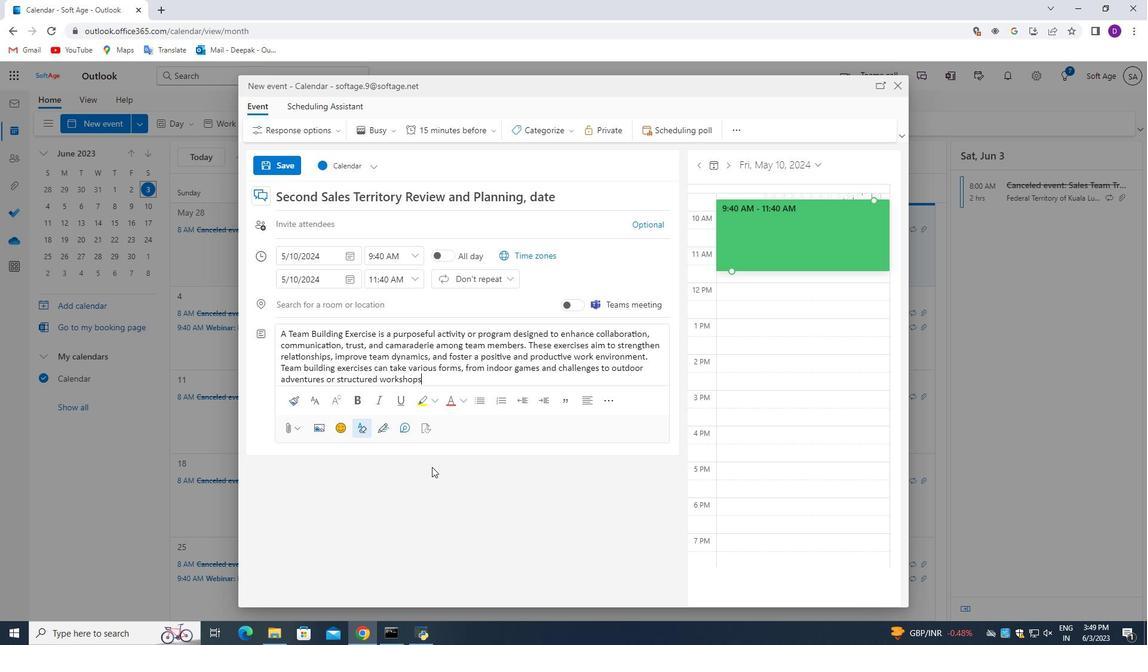 
Action: Mouse moved to (542, 132)
Screenshot: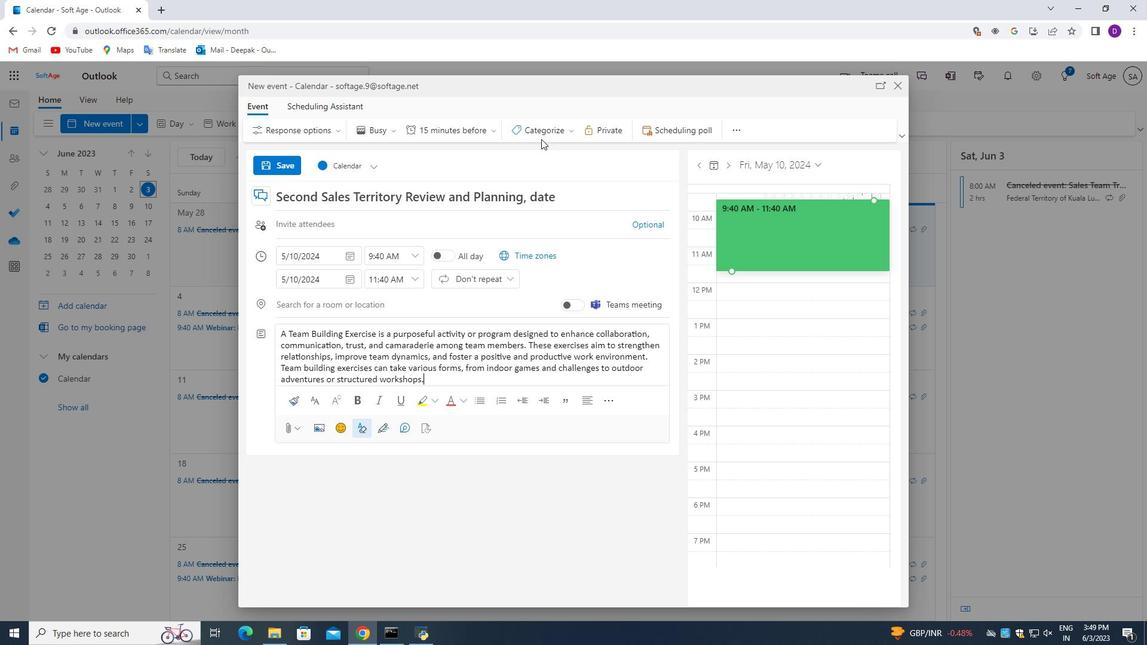 
Action: Mouse pressed left at (542, 132)
Screenshot: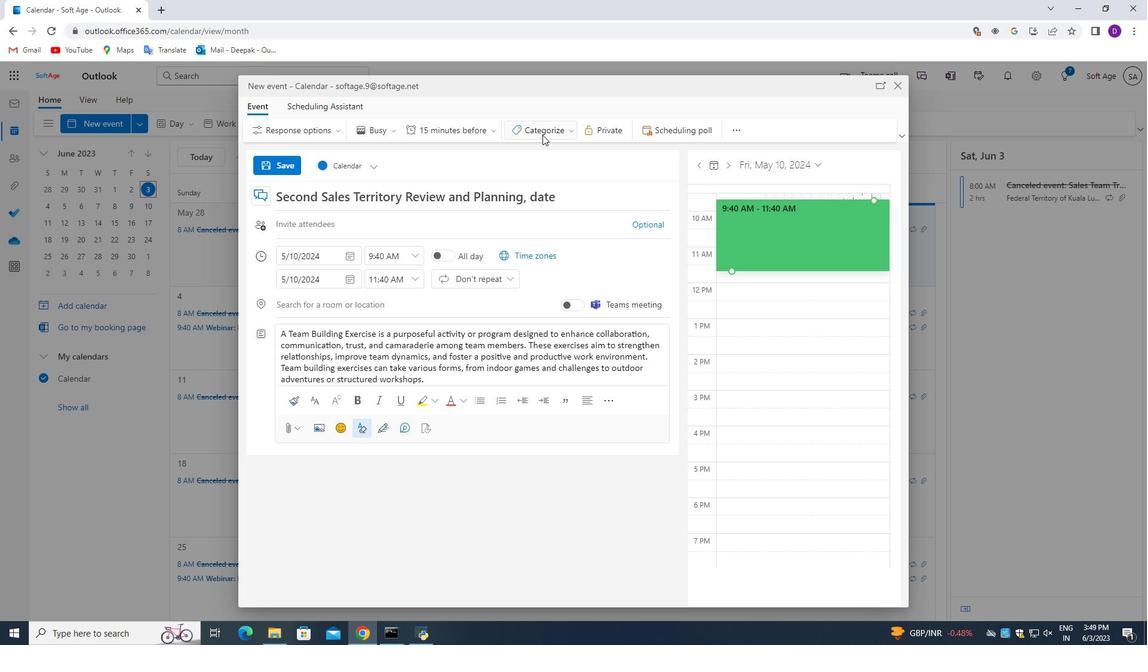 
Action: Mouse moved to (556, 151)
Screenshot: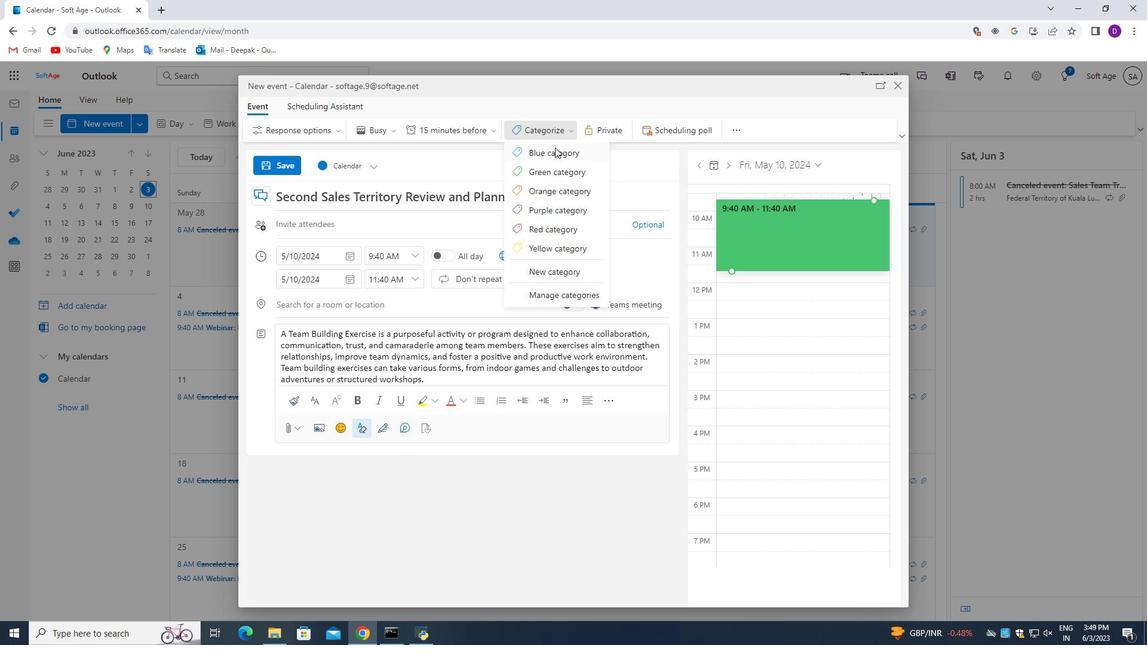 
Action: Mouse pressed left at (556, 151)
Screenshot: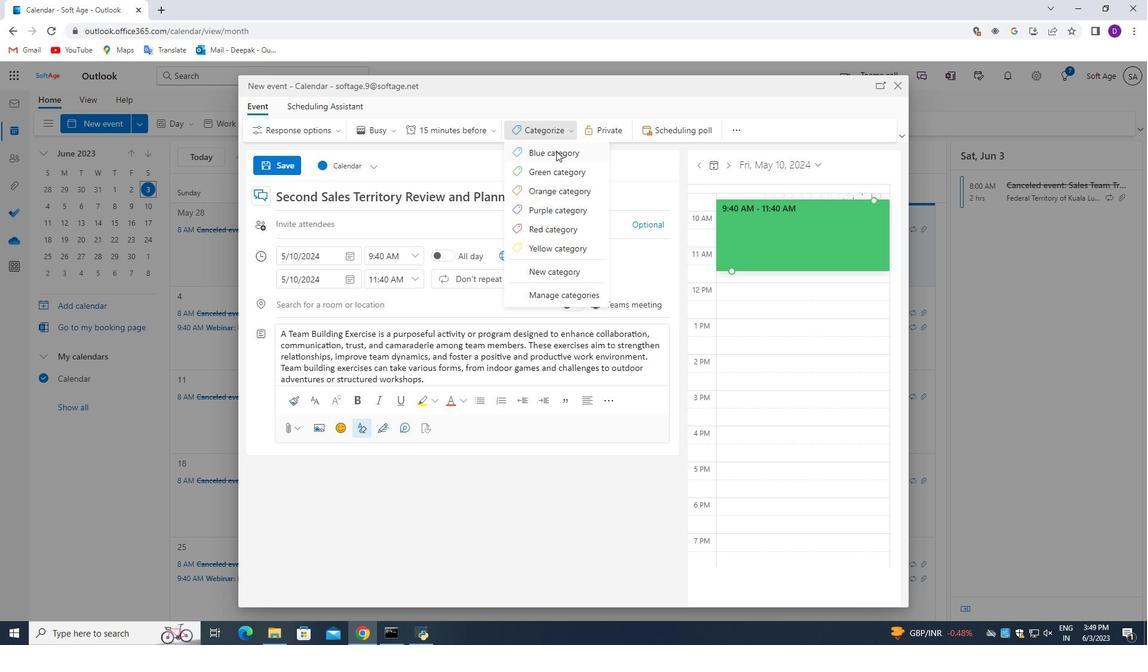 
Action: Mouse moved to (296, 303)
Screenshot: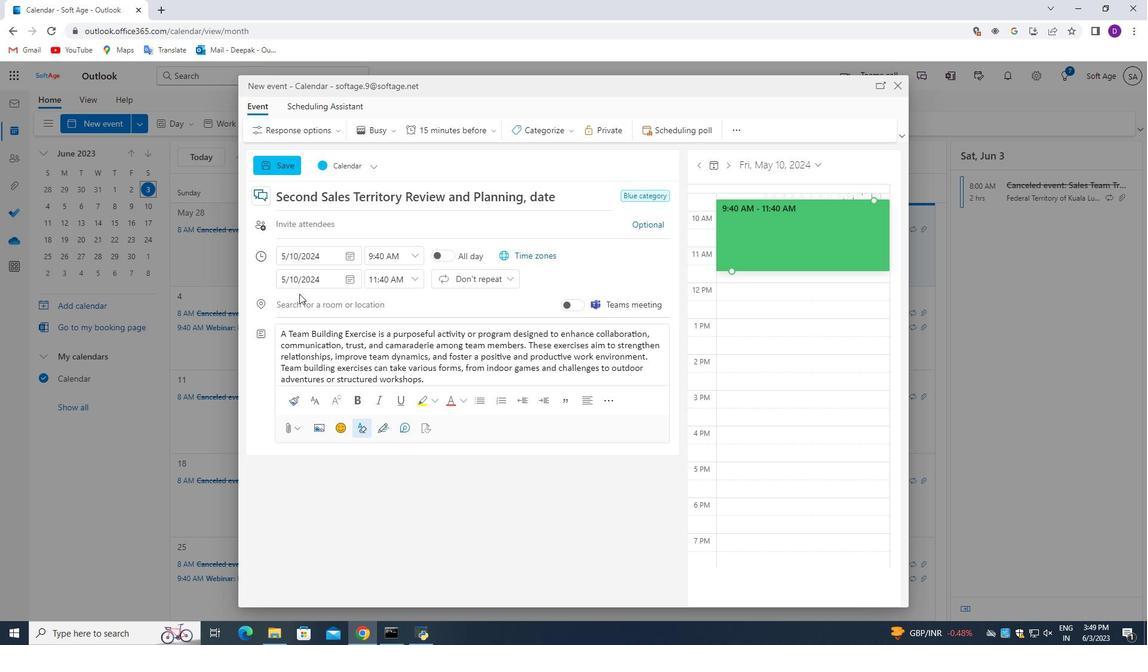
Action: Mouse pressed left at (296, 303)
Screenshot: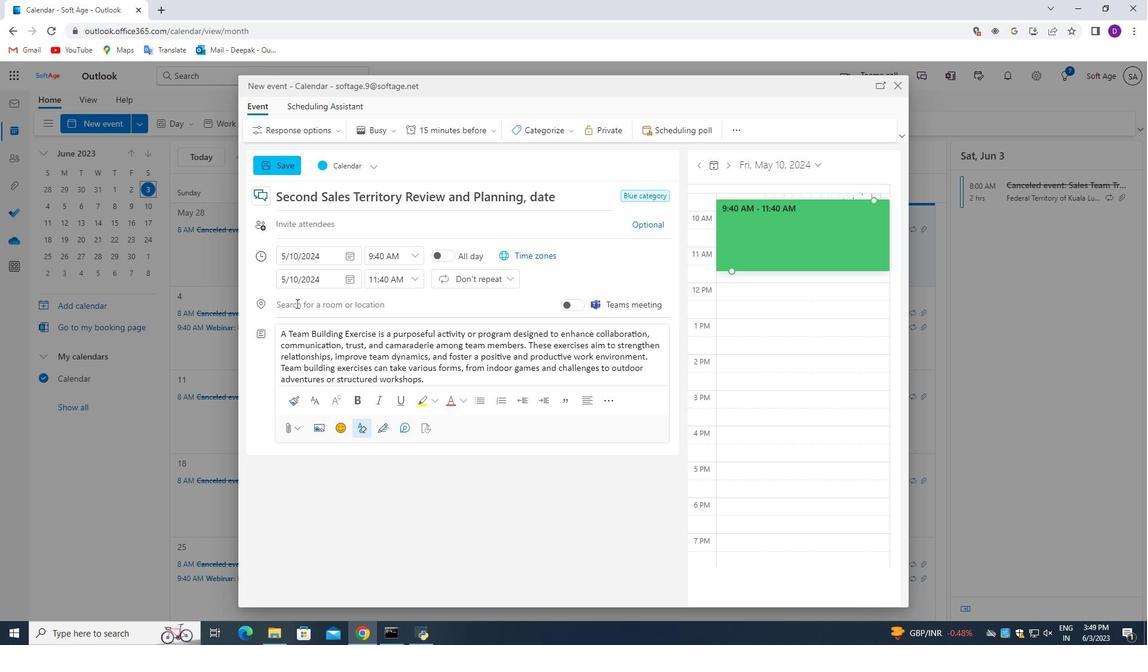 
Action: Key pressed 789<Key.space><Key.shift_r>Dam<Key.space><Key.shift_r>Square,<Key.space><Key.shift_r>Amsterdam,<Key.space><Key.shift>Netherlands
Screenshot: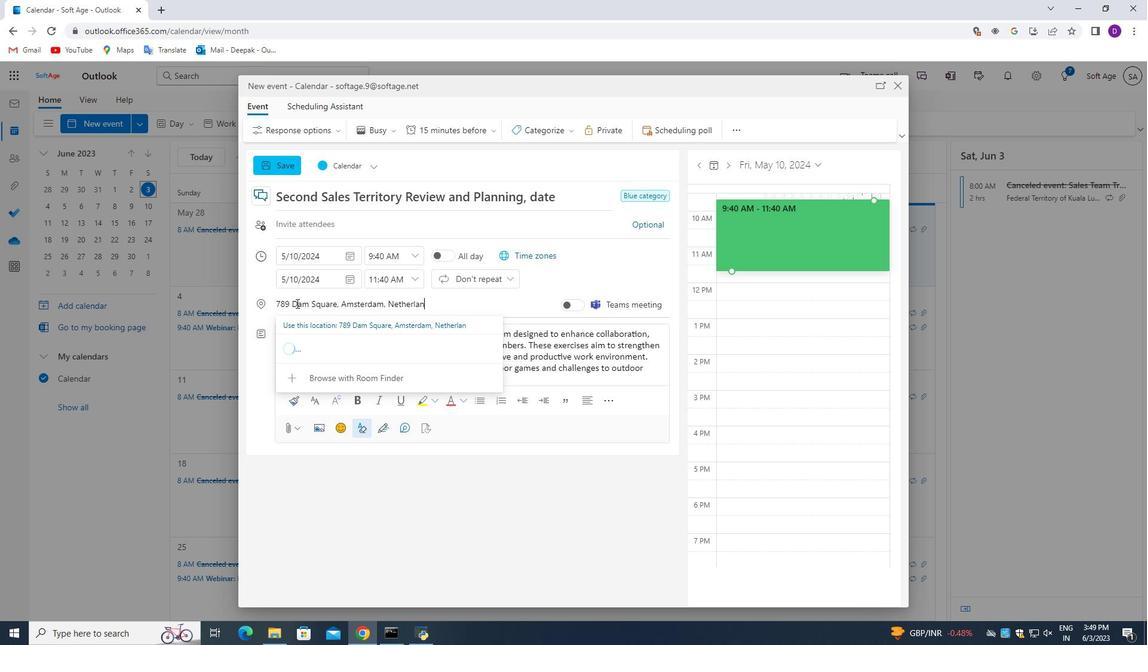 
Action: Mouse moved to (400, 500)
Screenshot: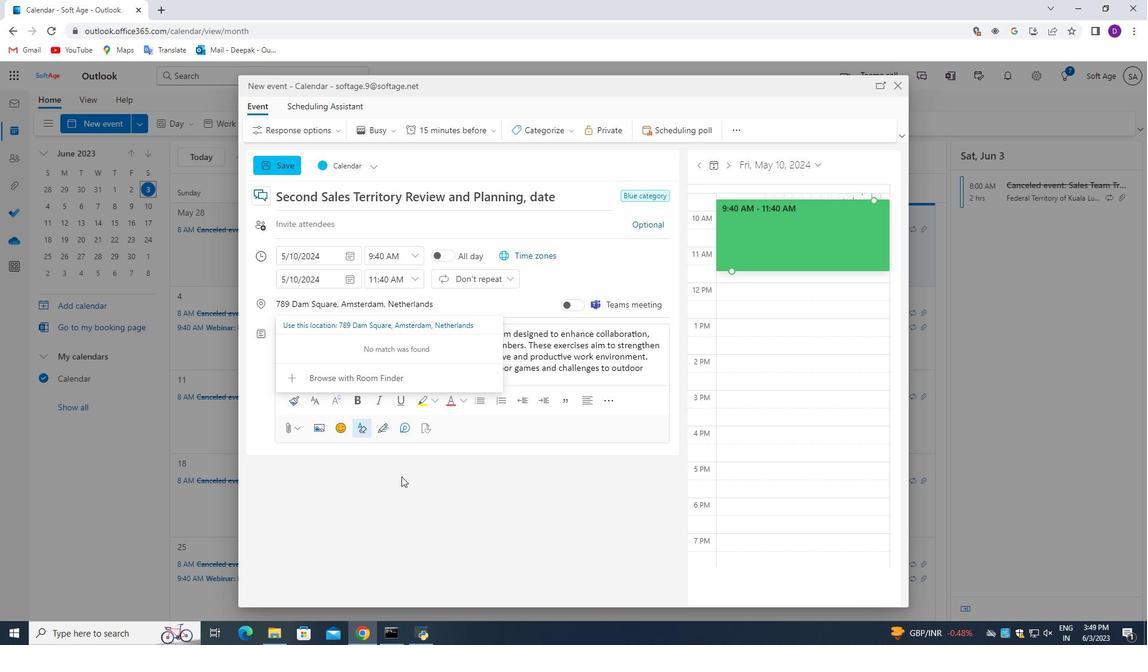 
Action: Mouse pressed left at (400, 500)
Screenshot: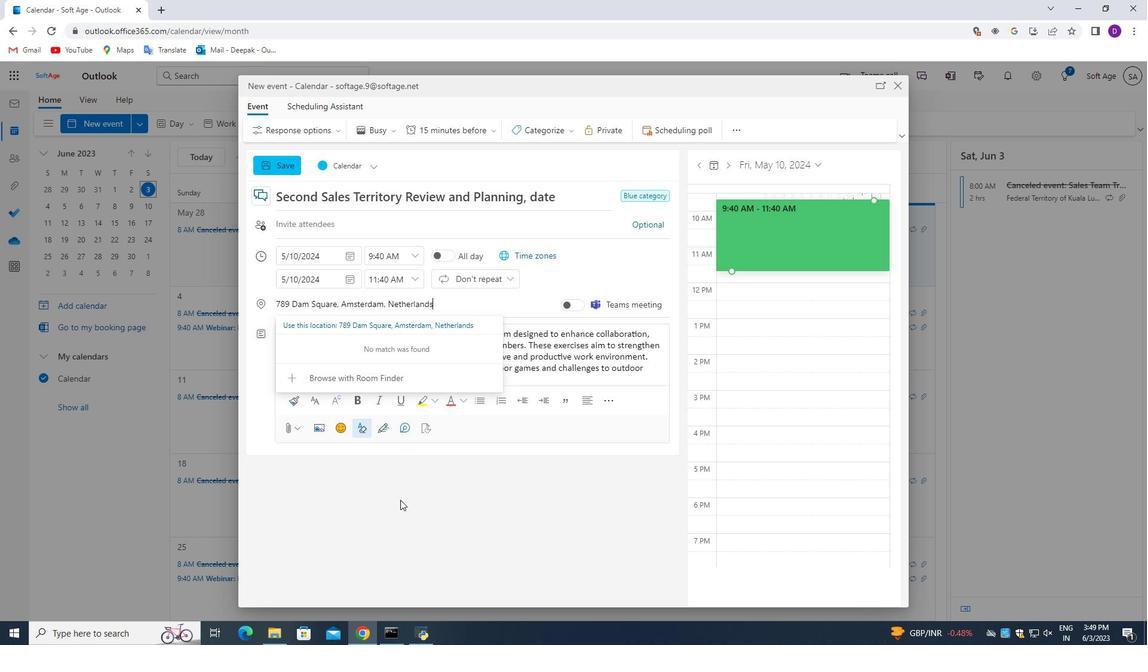 
Action: Mouse moved to (315, 227)
Screenshot: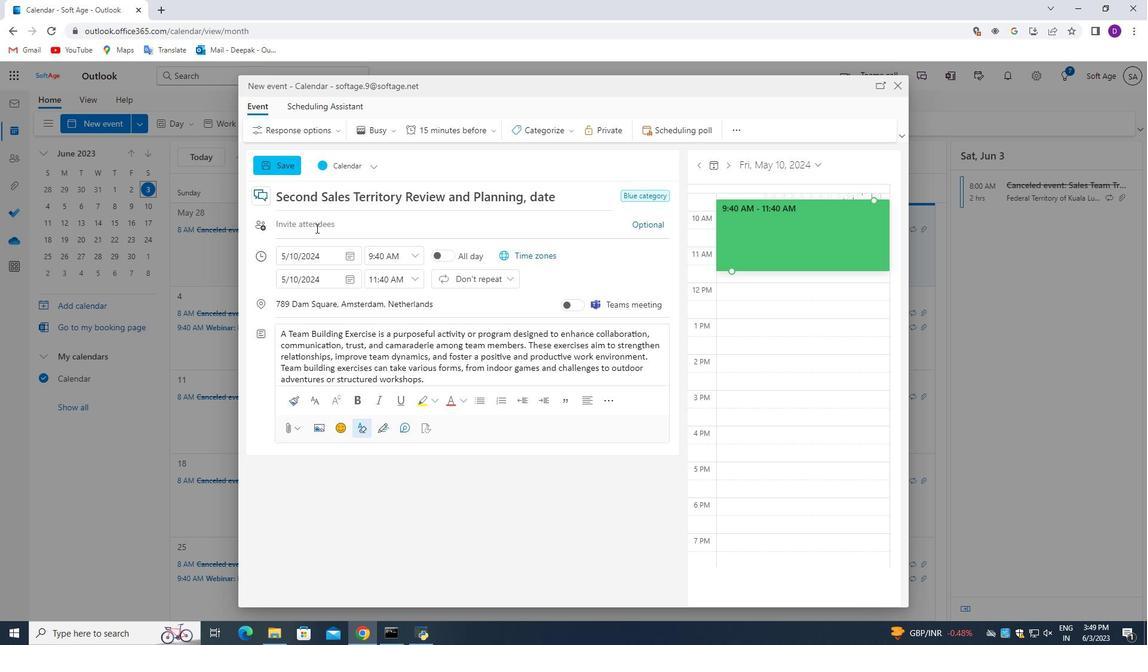 
Action: Mouse pressed left at (315, 227)
Screenshot: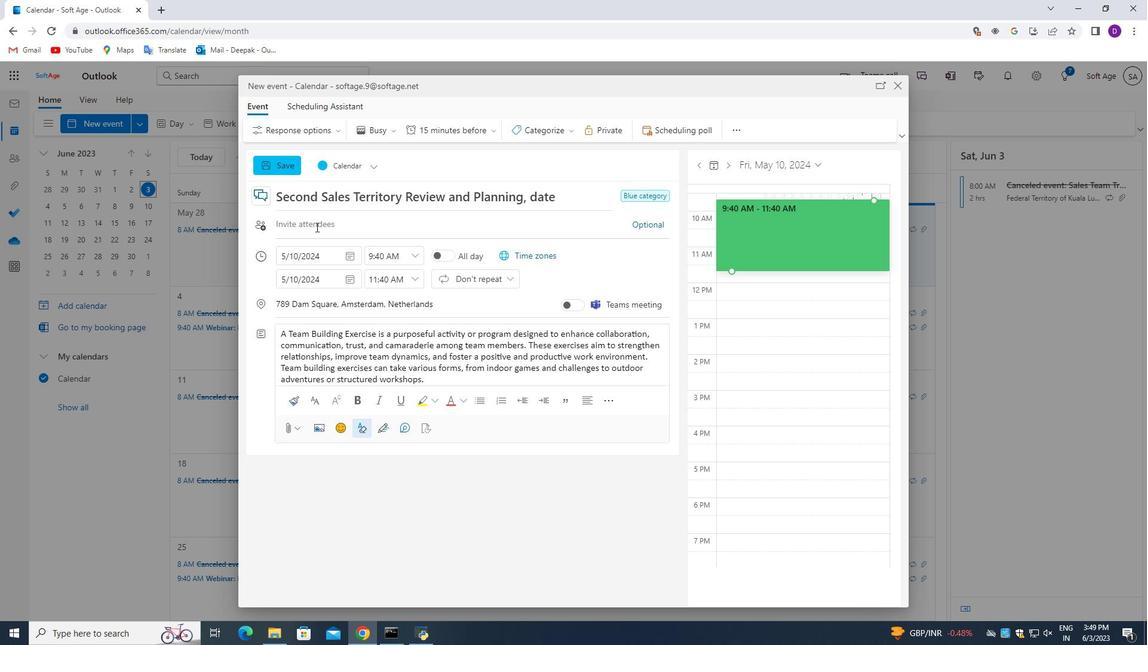 
Action: Mouse moved to (380, 487)
Screenshot: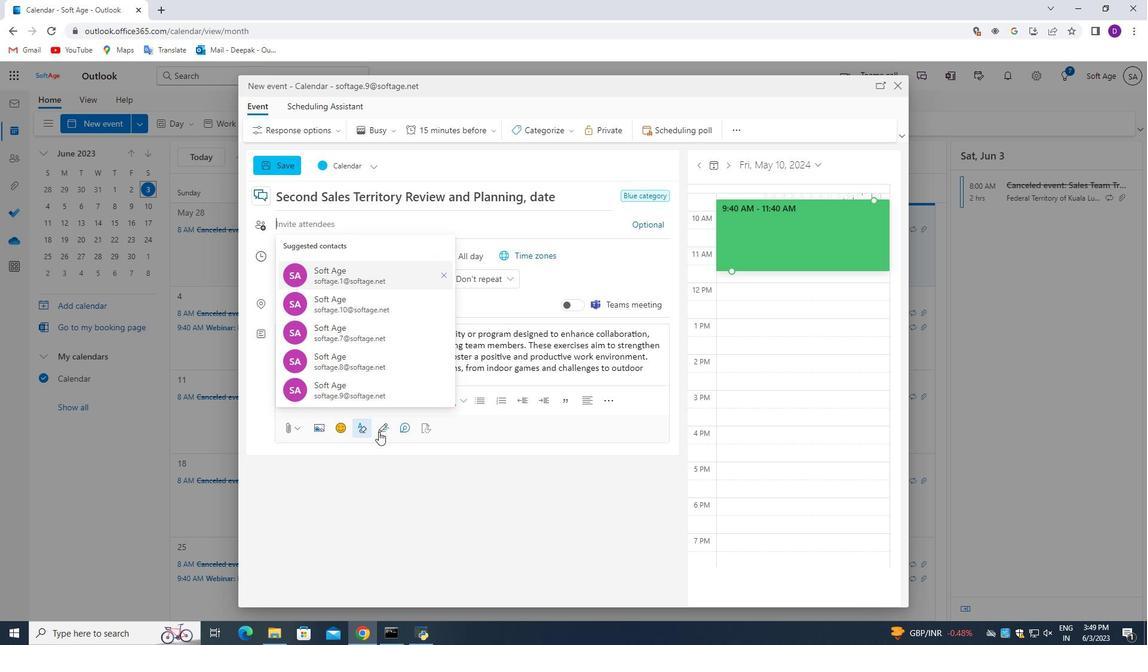 
Action: Key pressed softage.3<Key.backspace>2<Key.shift>@softage.net<Key.enter>
Screenshot: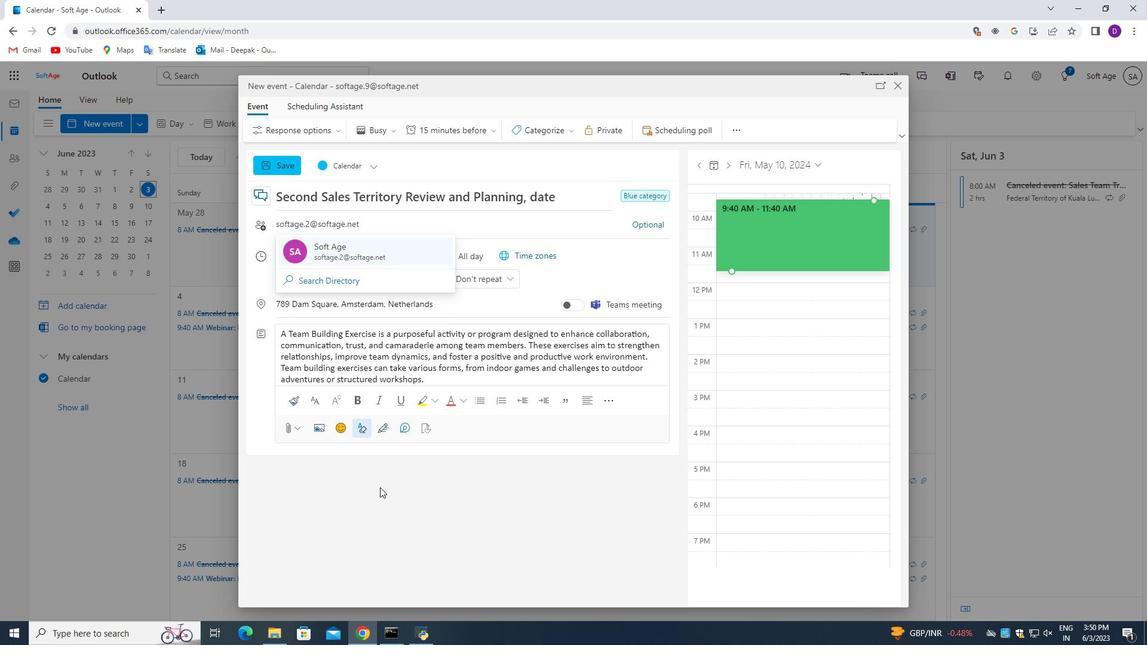 
Action: Mouse moved to (650, 228)
Screenshot: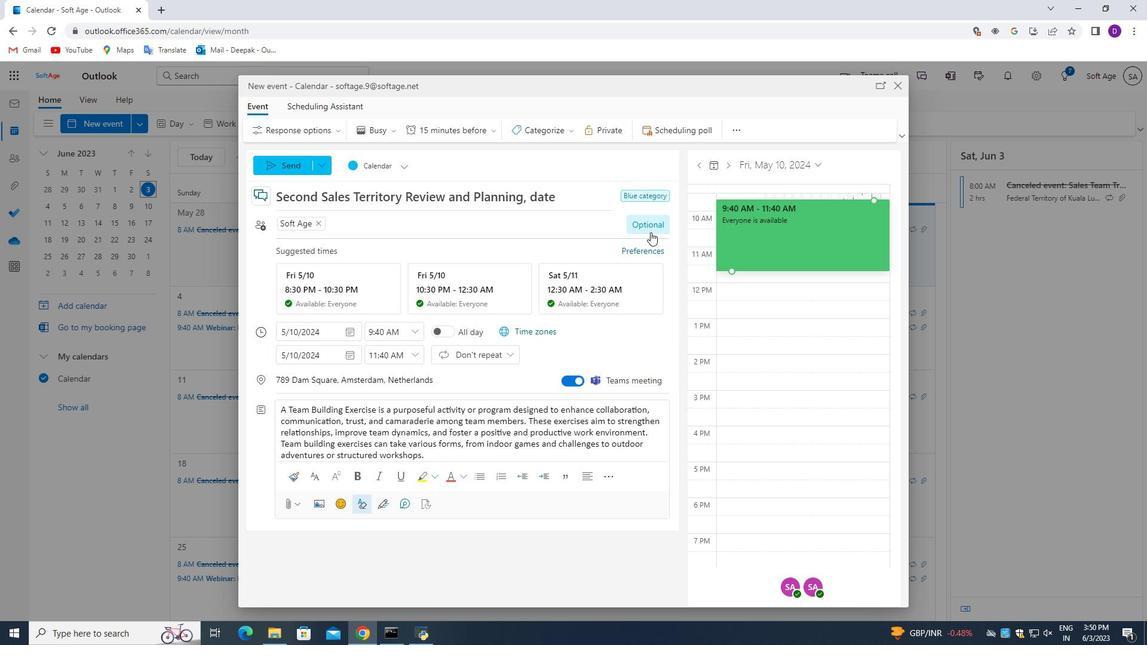 
Action: Mouse pressed left at (650, 228)
Screenshot: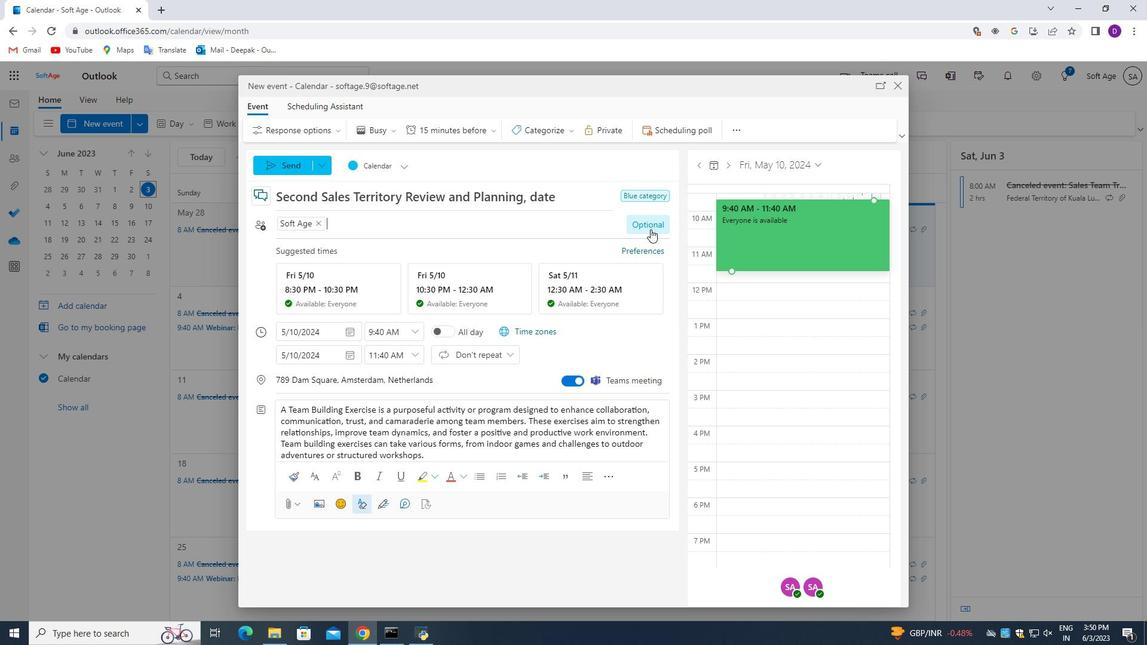 
Action: Mouse moved to (210, 235)
Screenshot: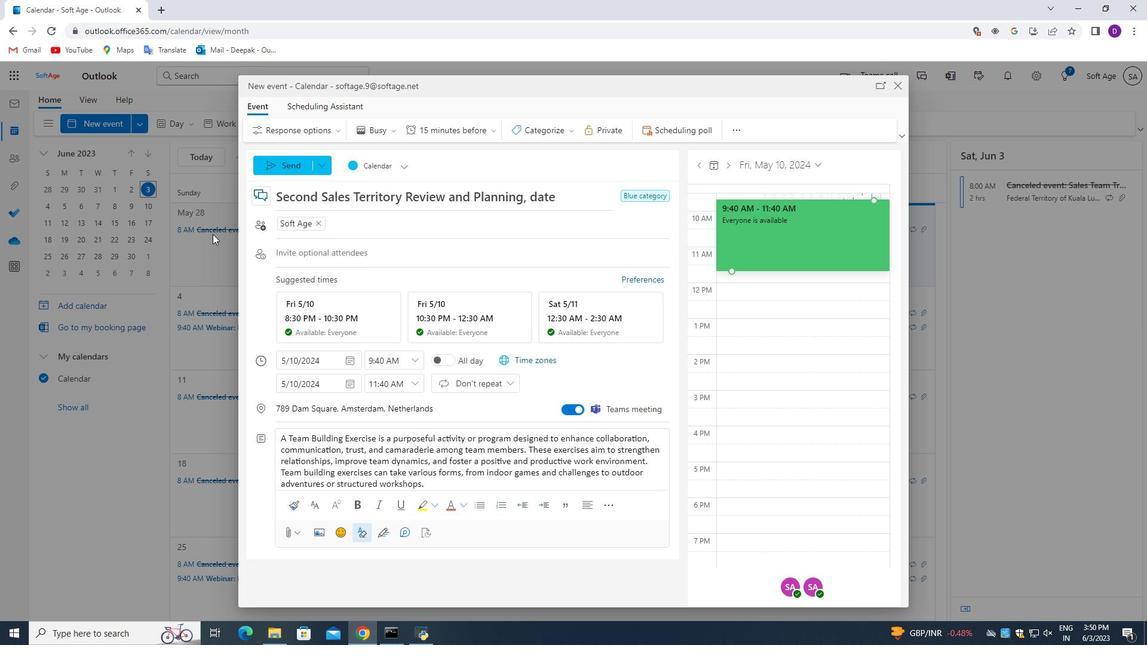 
Action: Key pressed softage.3<Key.shift>@softage.net<Key.enter>
Screenshot: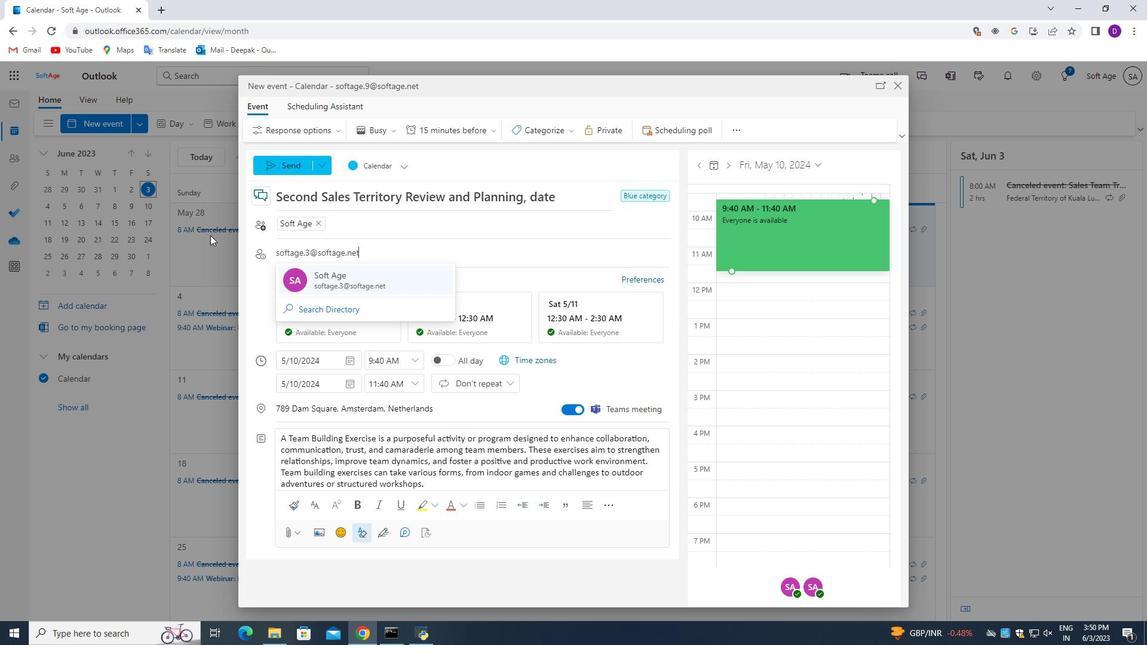 
Action: Mouse moved to (551, 135)
Screenshot: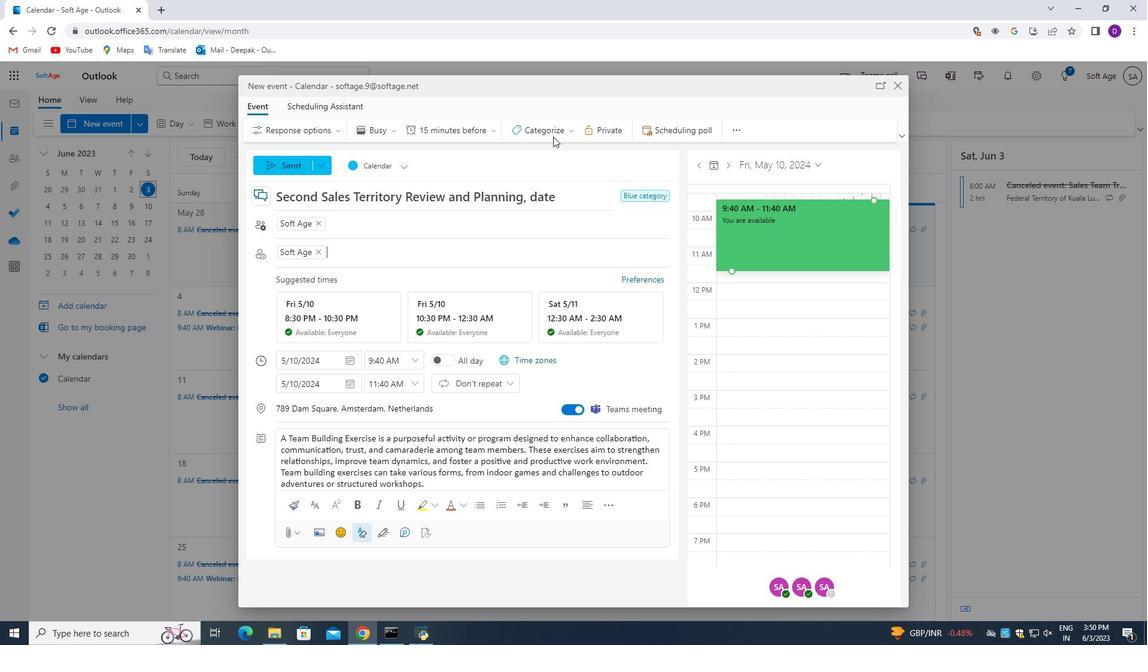 
Action: Mouse pressed left at (551, 135)
Screenshot: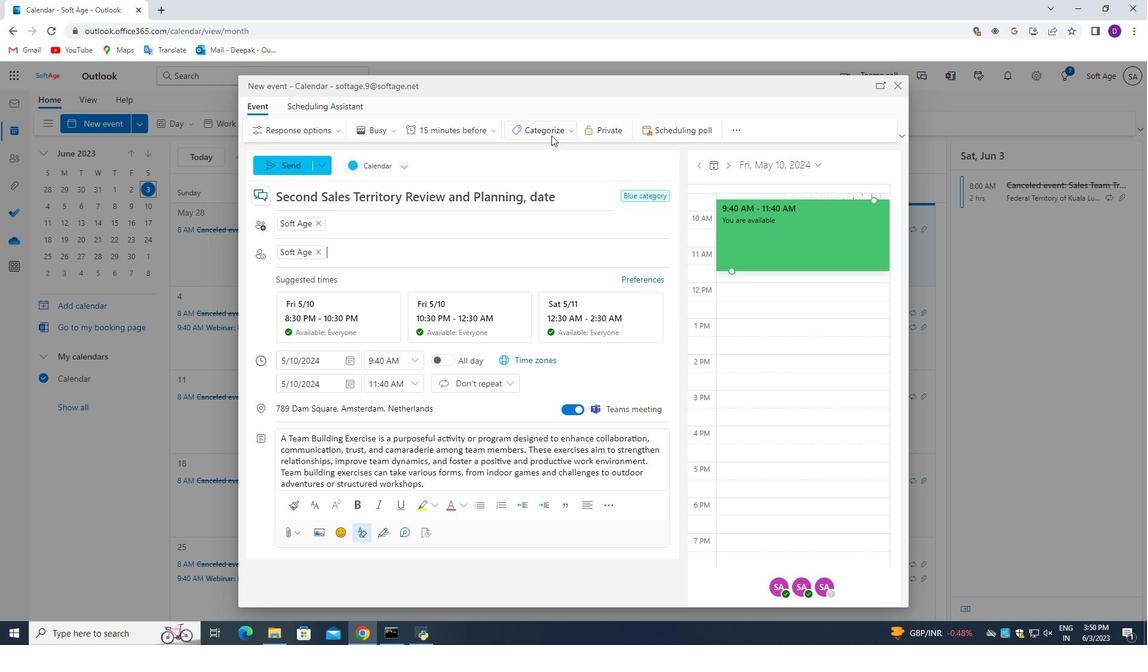 
Action: Mouse moved to (463, 133)
Screenshot: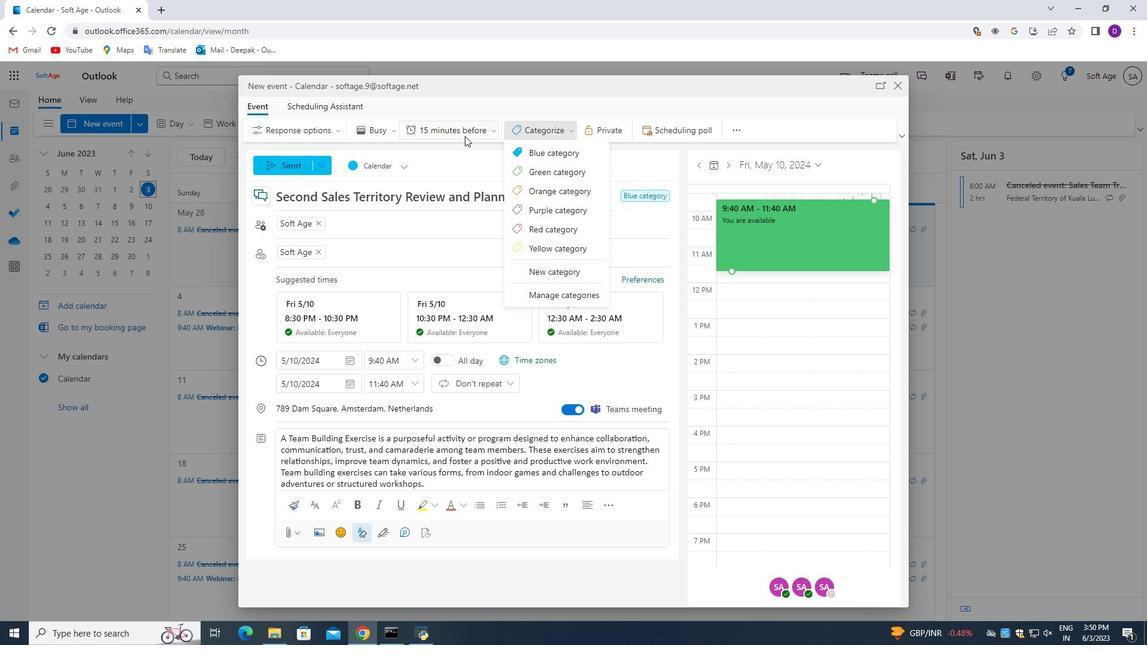 
Action: Mouse pressed left at (463, 133)
Screenshot: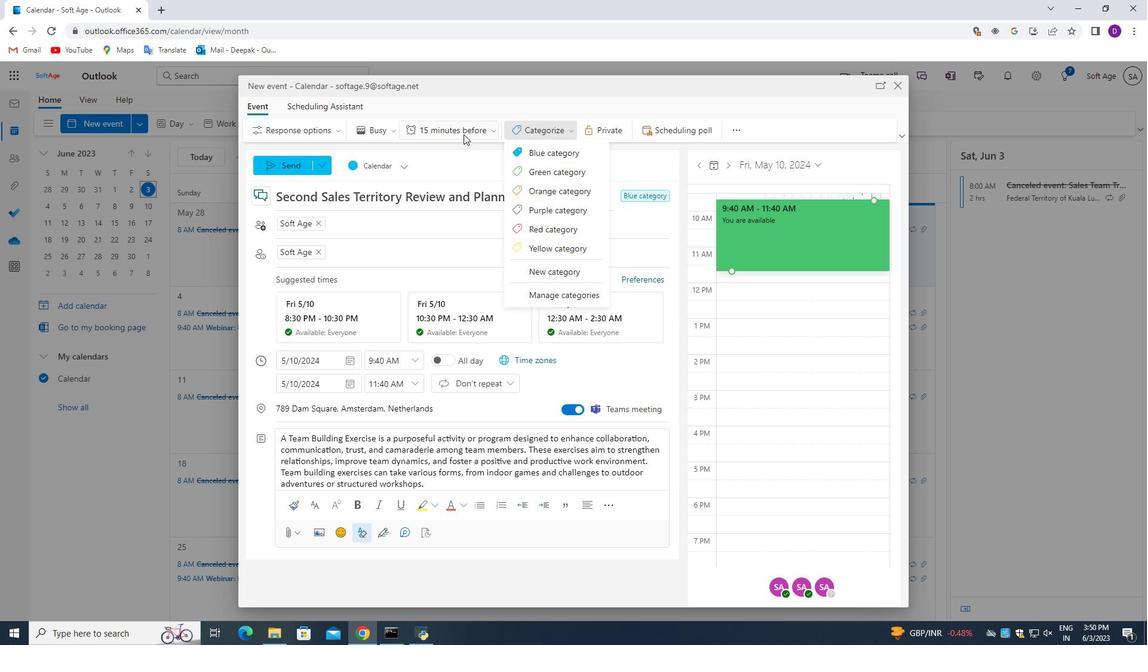 
Action: Mouse moved to (453, 243)
Screenshot: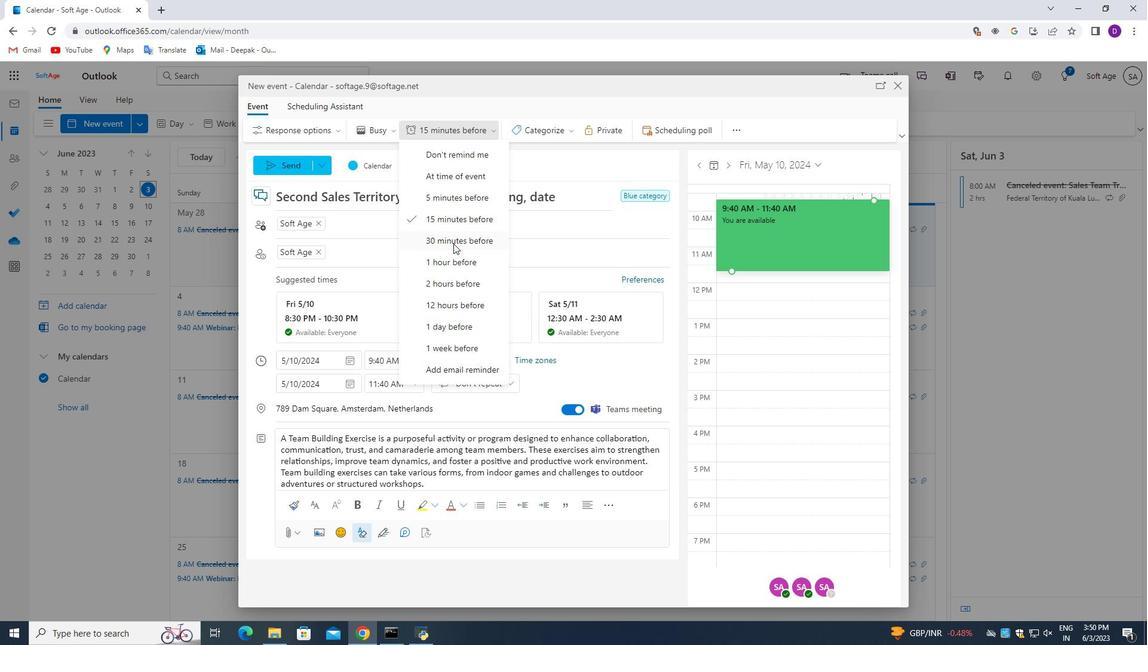 
Action: Mouse pressed left at (453, 243)
Screenshot: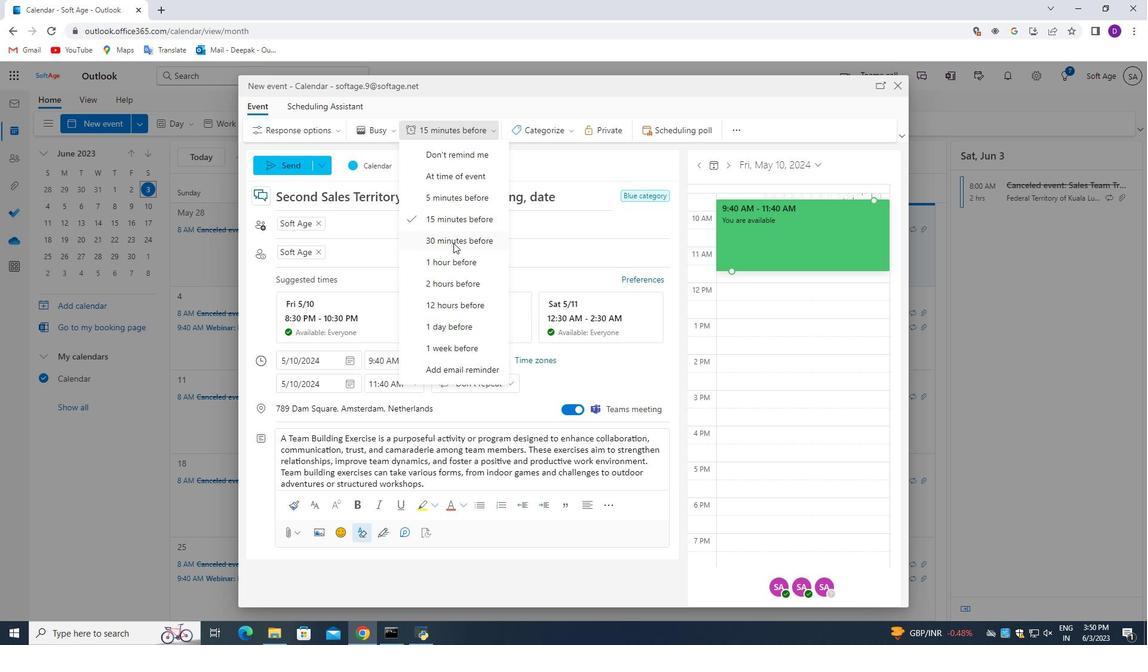 
Action: Mouse moved to (374, 368)
Screenshot: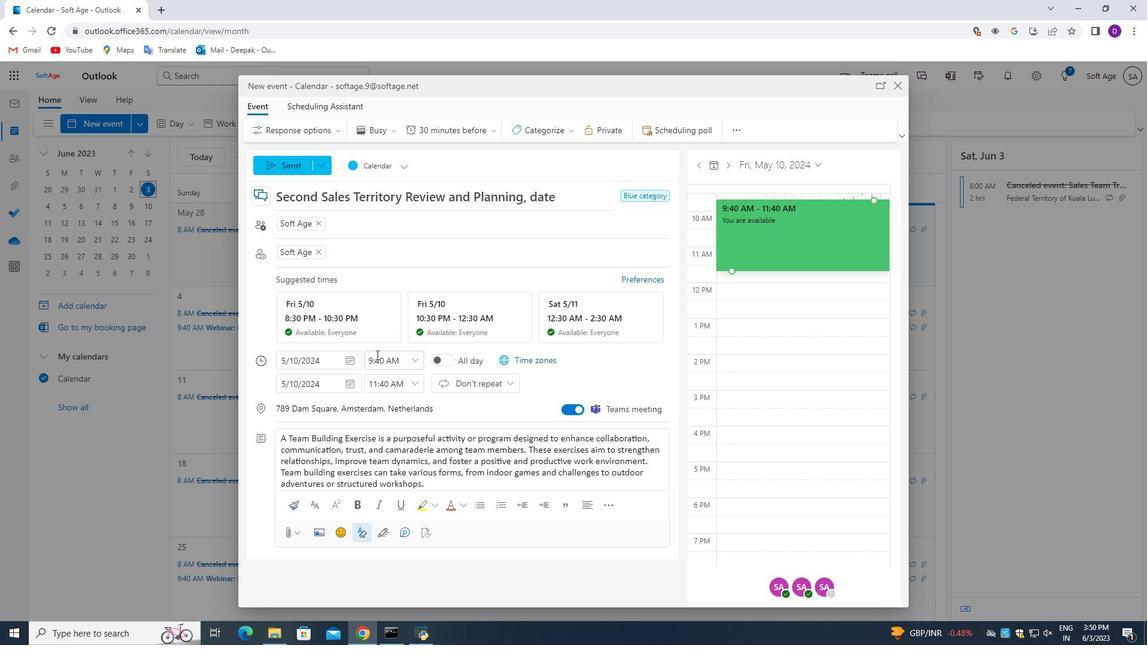 
Action: Mouse scrolled (374, 368) with delta (0, 0)
Screenshot: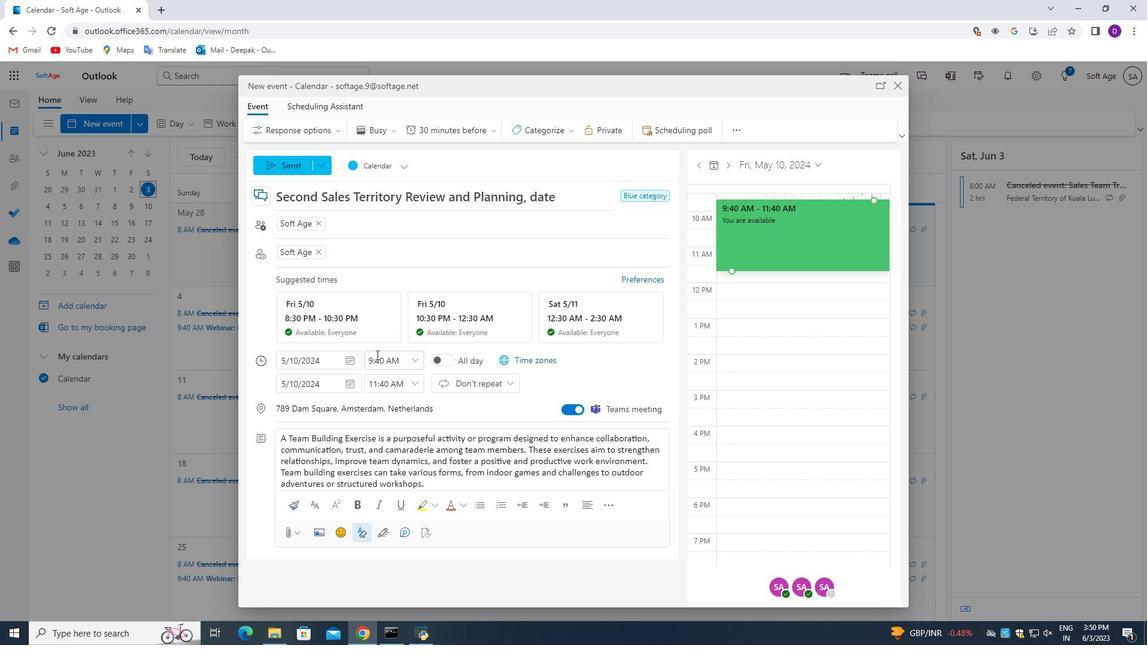 
Action: Mouse moved to (374, 375)
Screenshot: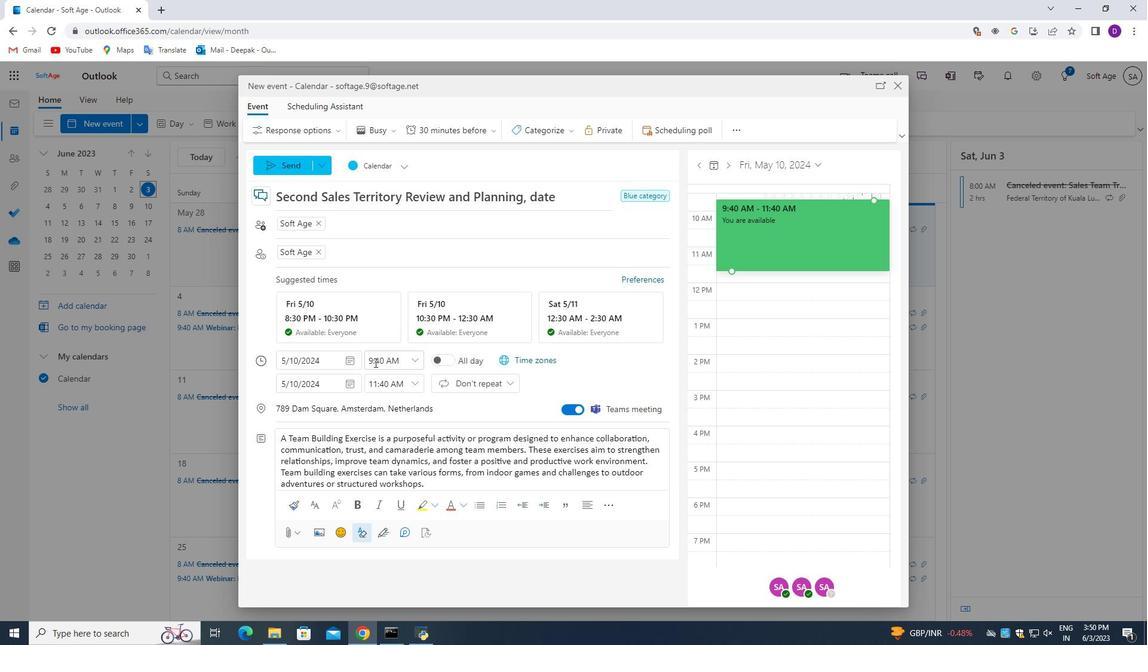 
Action: Mouse scrolled (374, 374) with delta (0, 0)
Screenshot: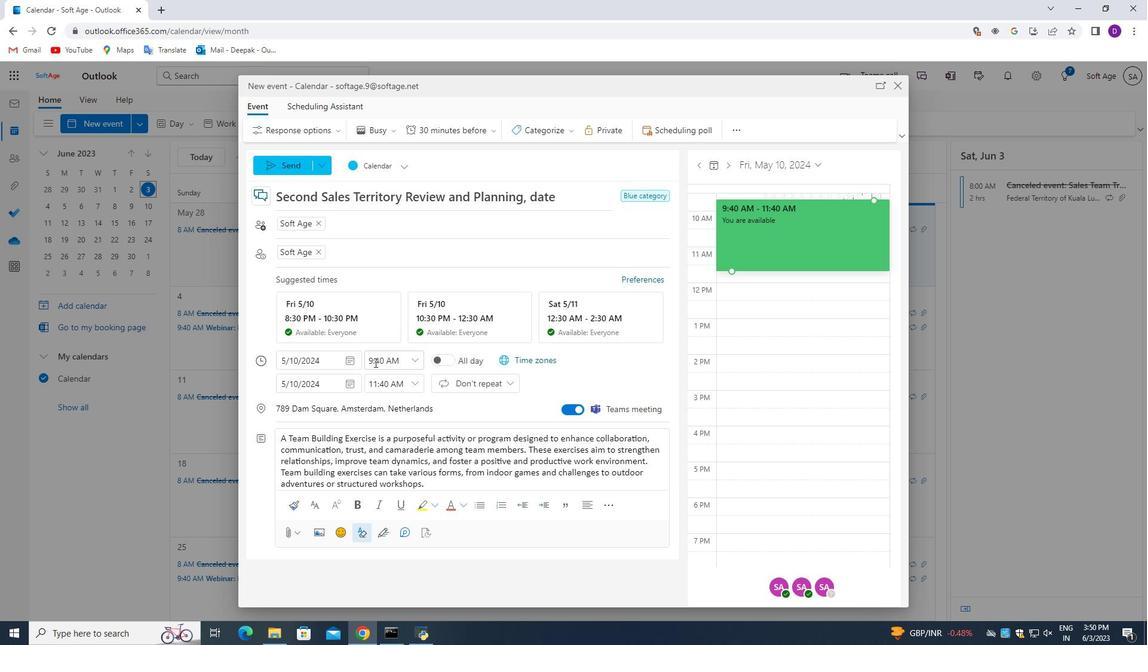 
Action: Mouse moved to (372, 381)
Screenshot: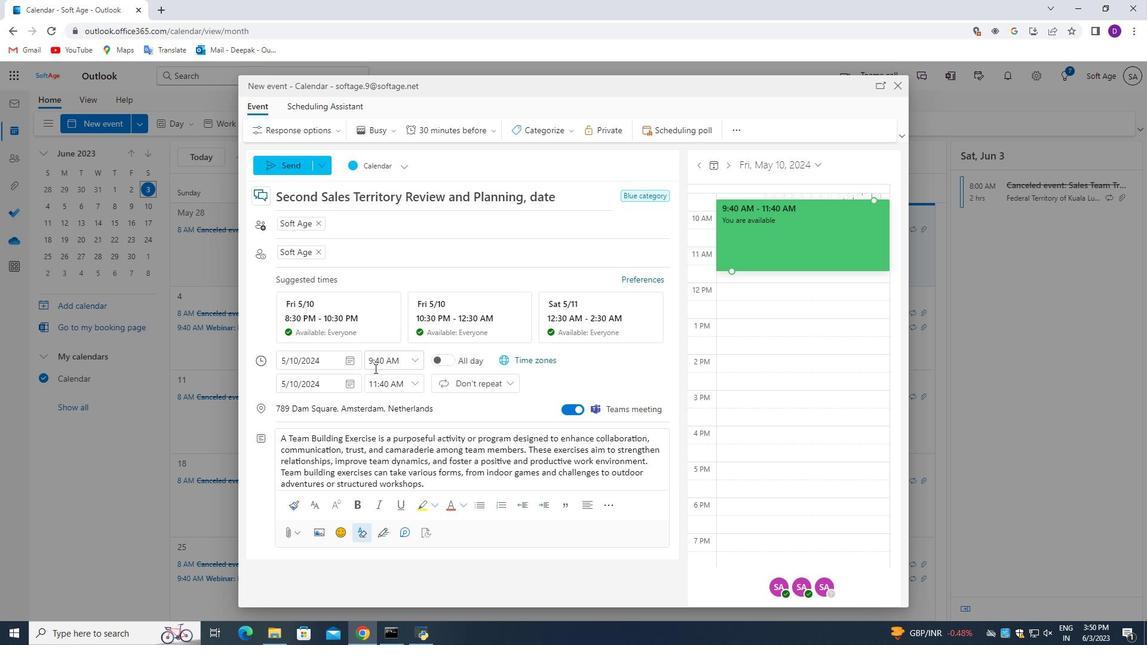 
Action: Mouse scrolled (372, 381) with delta (0, 0)
Screenshot: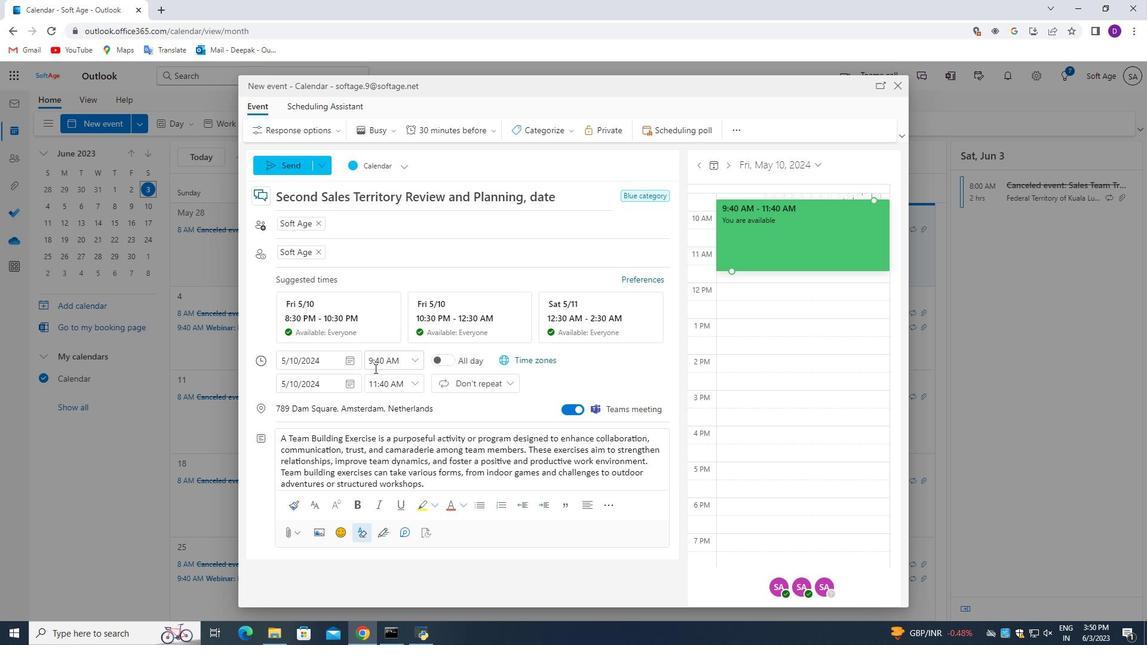 
Action: Mouse moved to (372, 389)
Screenshot: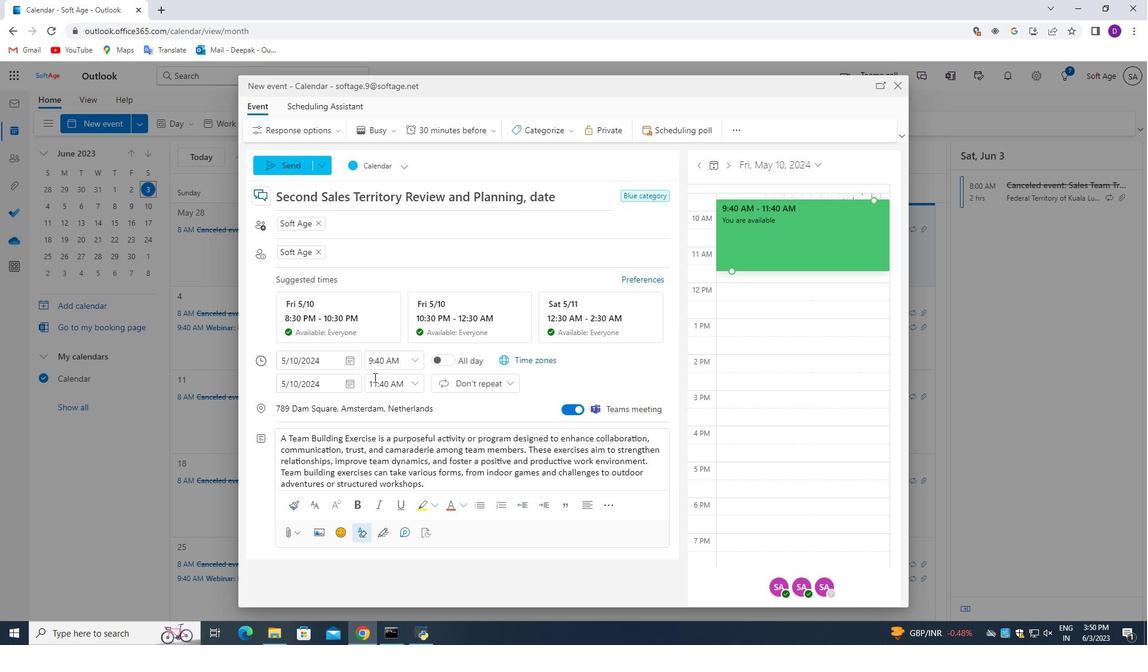 
Action: Mouse scrolled (372, 389) with delta (0, 0)
Screenshot: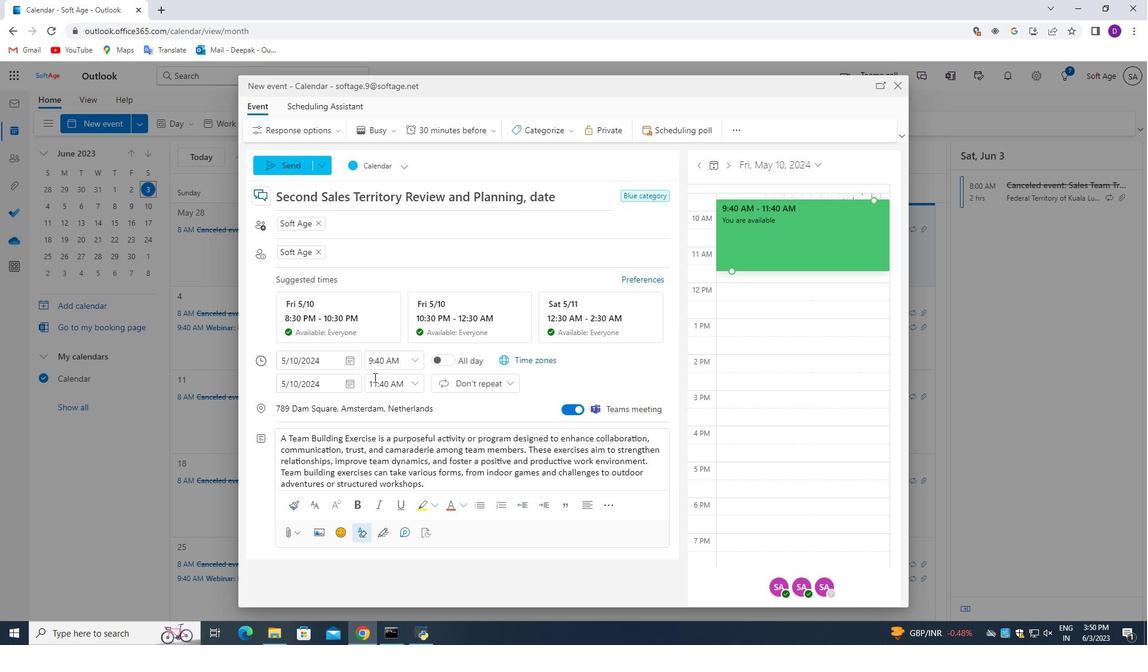 
Action: Mouse moved to (282, 164)
Screenshot: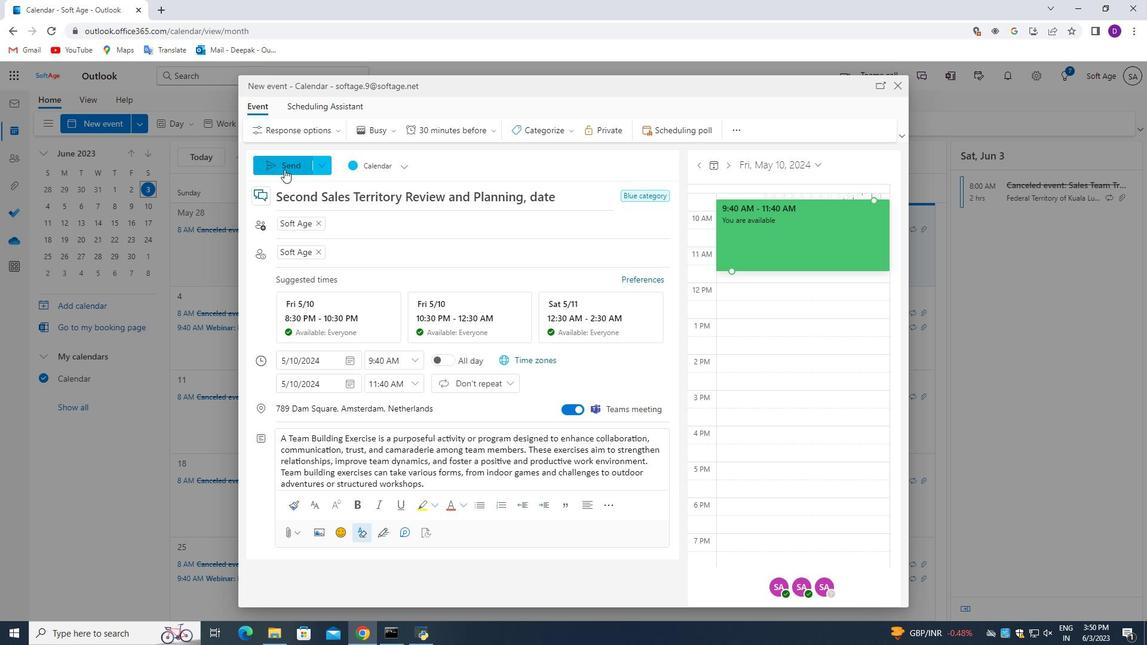 
Action: Mouse pressed left at (282, 164)
Screenshot: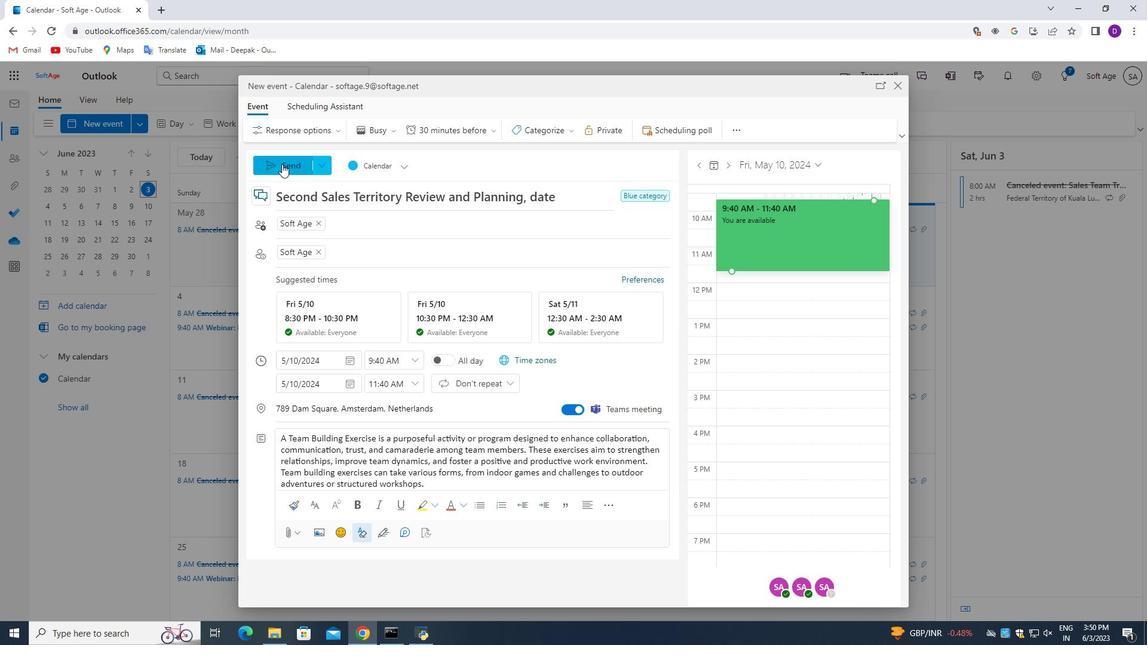
Action: Mouse moved to (400, 333)
Screenshot: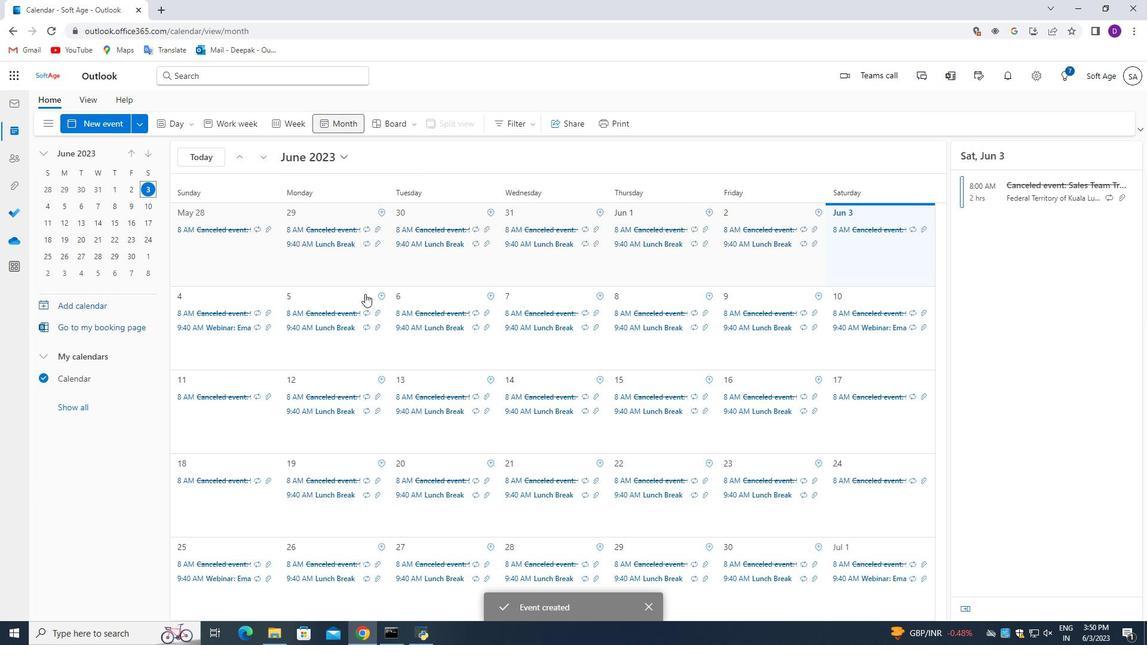 
